 Task: Open a blank sheet, save the file as Maui.epub Insert a picture of 'Maui' with name  ' Maui.png ' Apply border to the image, change style to Dashed line, color Light Green and width '2 pt'
Action: Mouse moved to (236, 319)
Screenshot: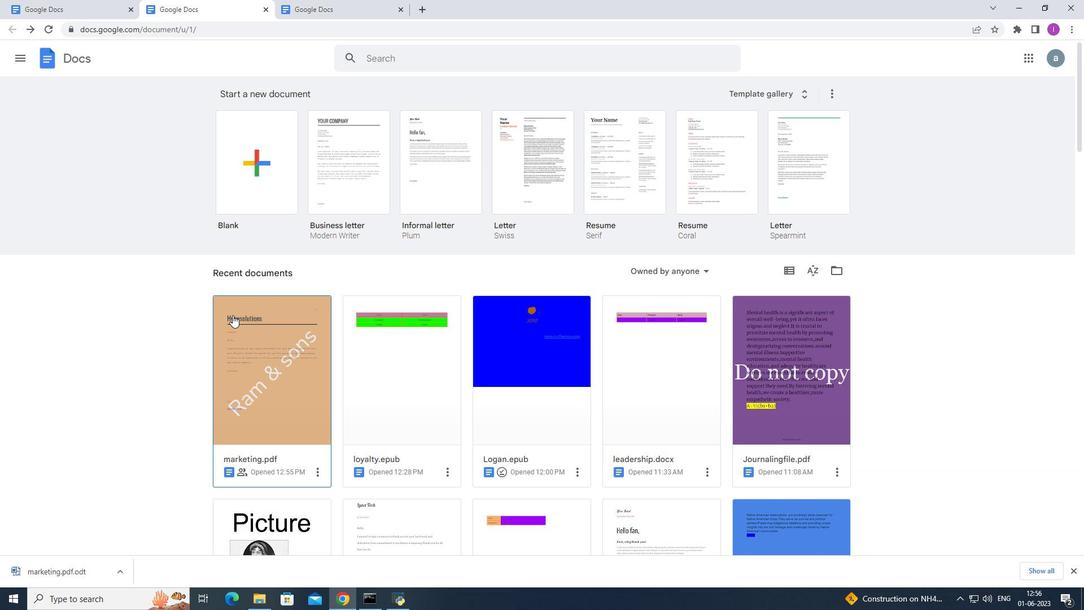
Action: Mouse pressed left at (236, 319)
Screenshot: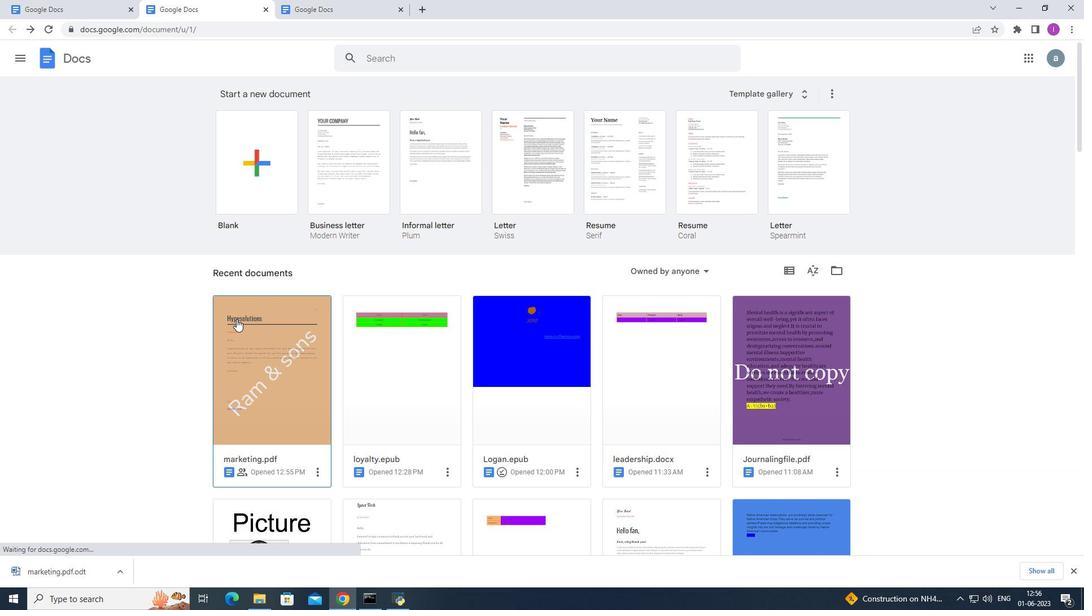
Action: Mouse moved to (7, 30)
Screenshot: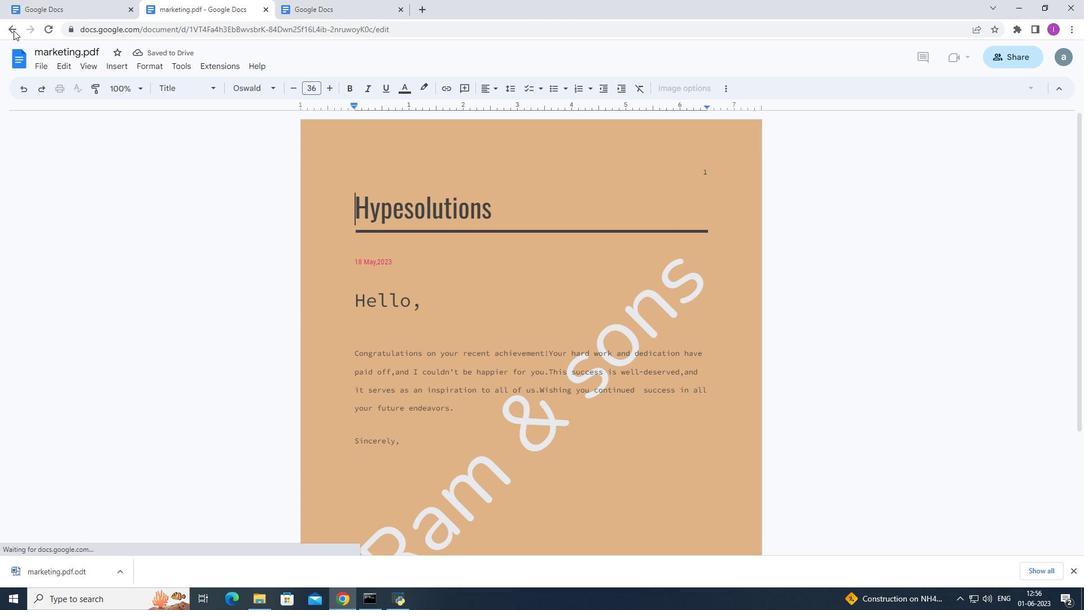 
Action: Mouse pressed left at (7, 30)
Screenshot: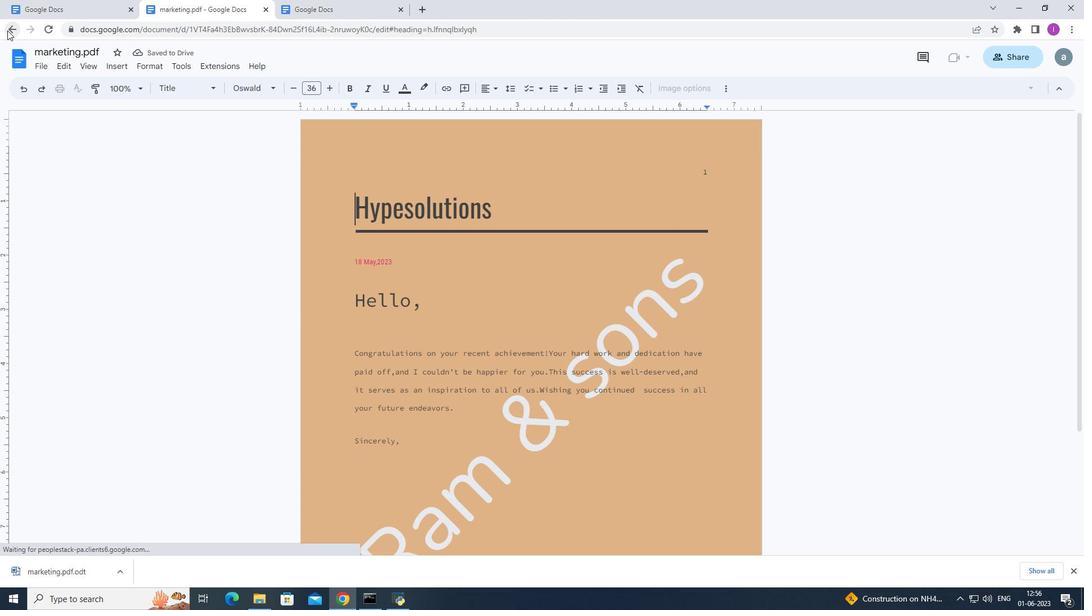 
Action: Mouse moved to (255, 162)
Screenshot: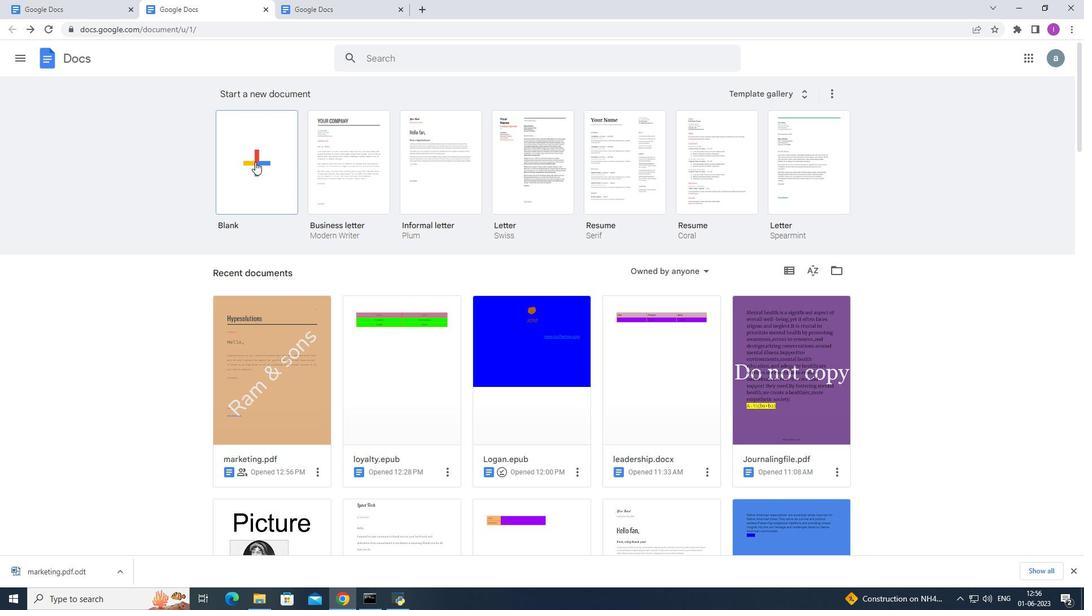 
Action: Mouse pressed left at (255, 162)
Screenshot: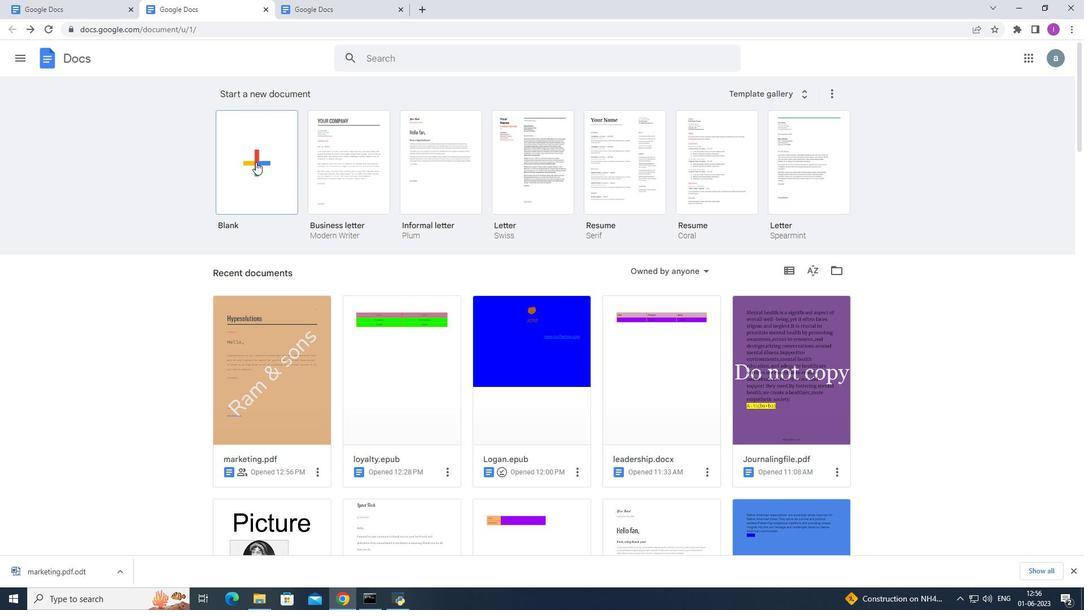 
Action: Mouse moved to (124, 53)
Screenshot: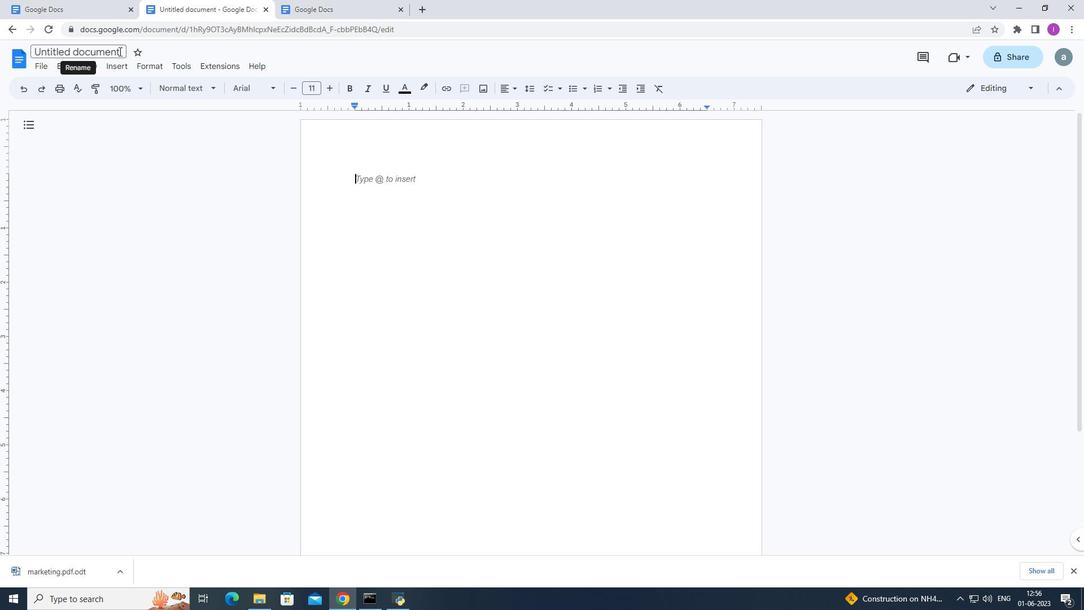 
Action: Mouse pressed left at (124, 53)
Screenshot: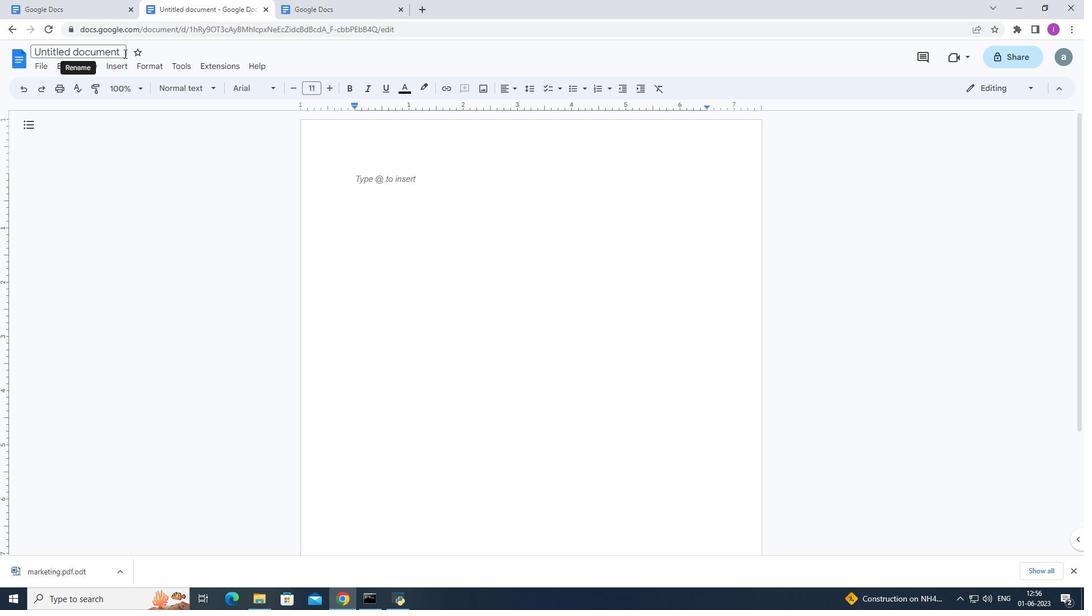
Action: Mouse moved to (293, 57)
Screenshot: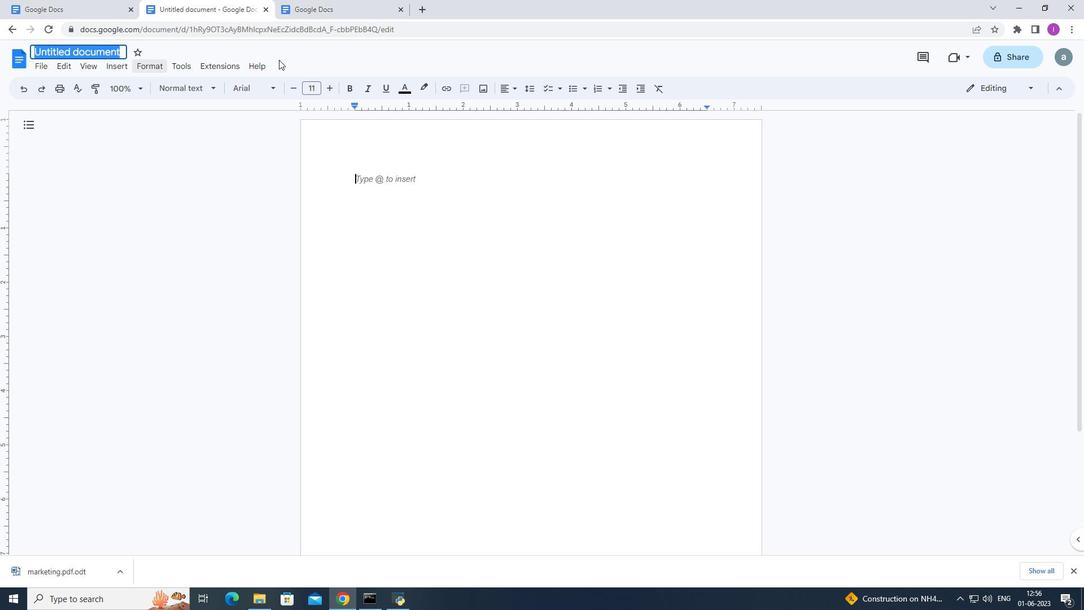 
Action: Key pressed <Key.shift>Maui.epub
Screenshot: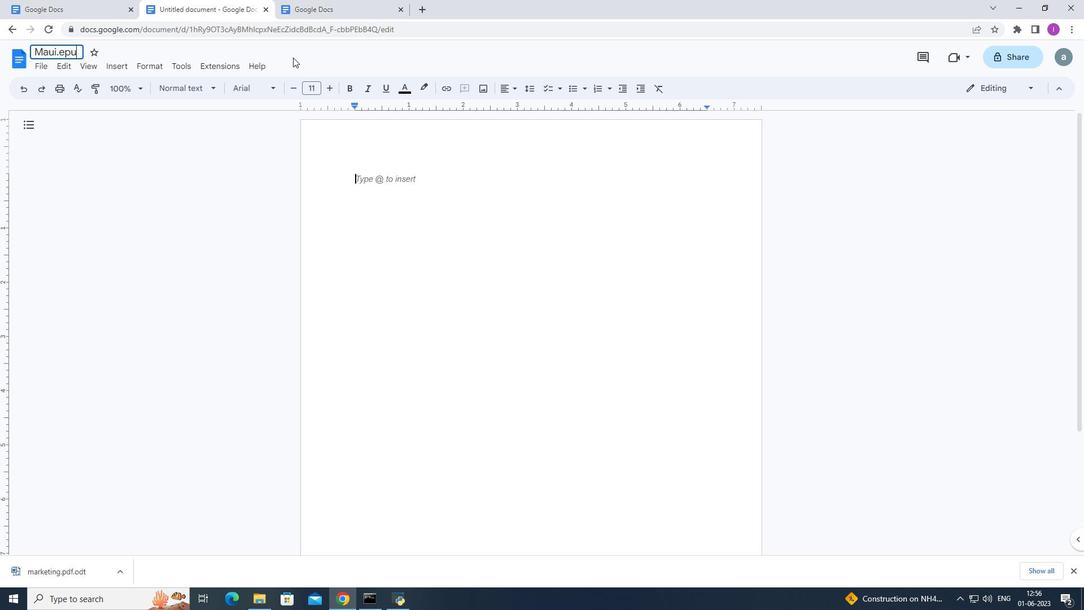 
Action: Mouse moved to (422, 6)
Screenshot: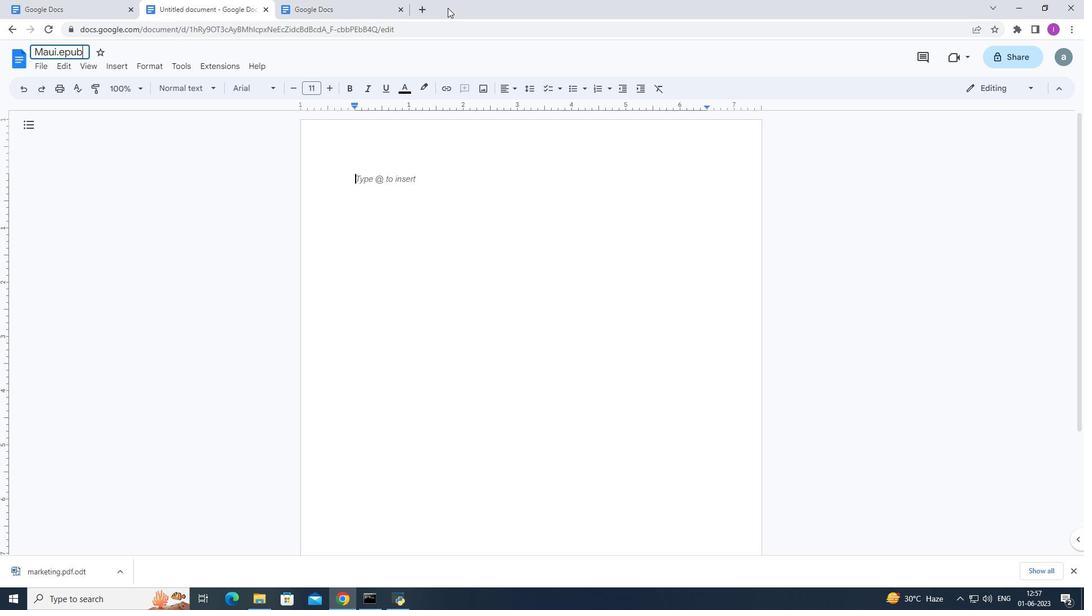 
Action: Mouse pressed left at (422, 6)
Screenshot: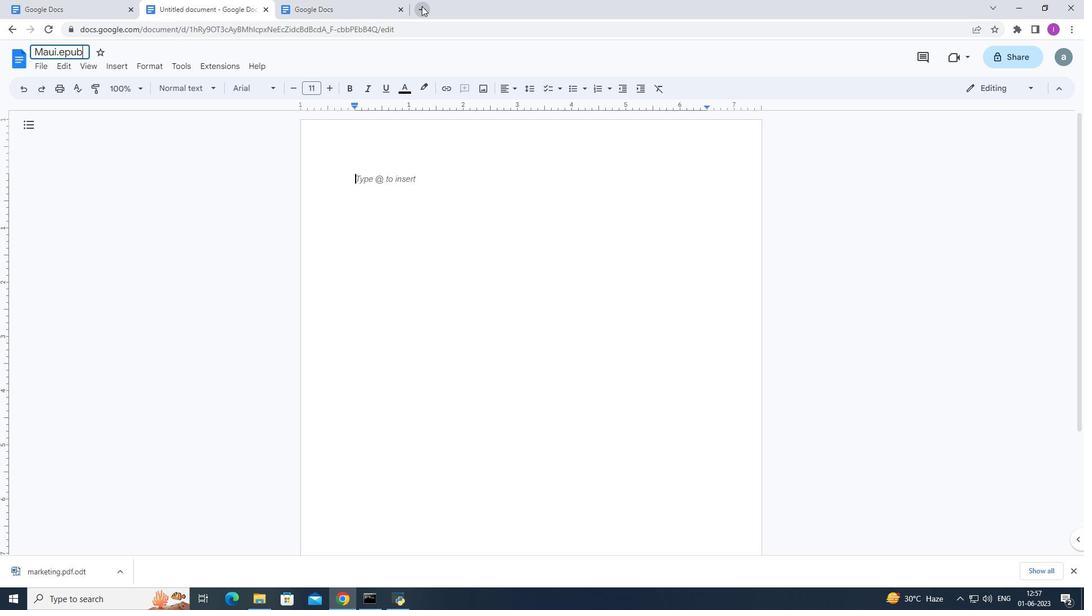 
Action: Mouse moved to (439, 241)
Screenshot: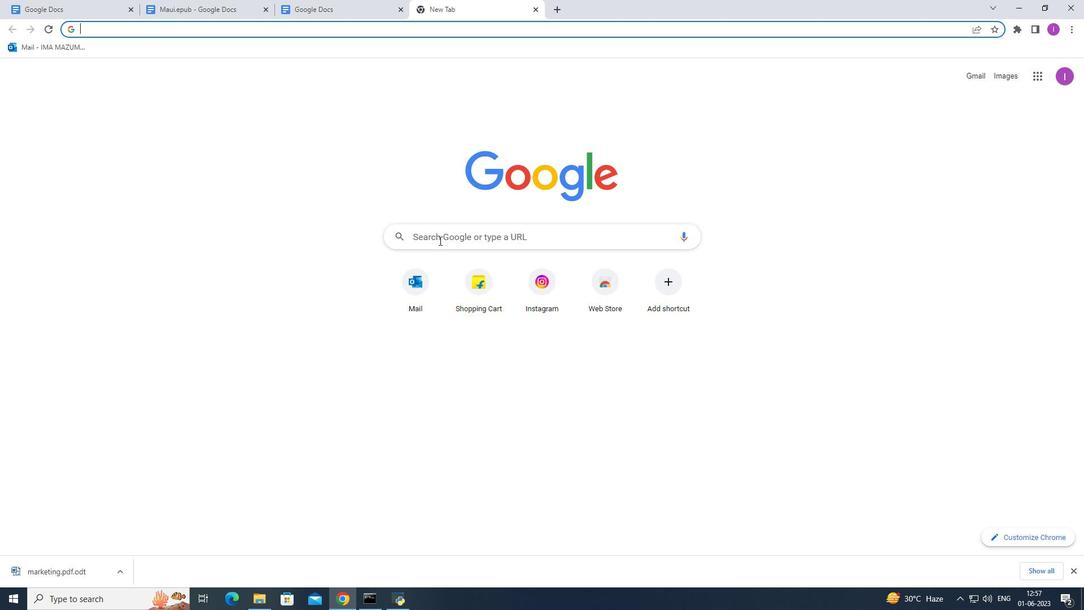 
Action: Mouse pressed left at (439, 241)
Screenshot: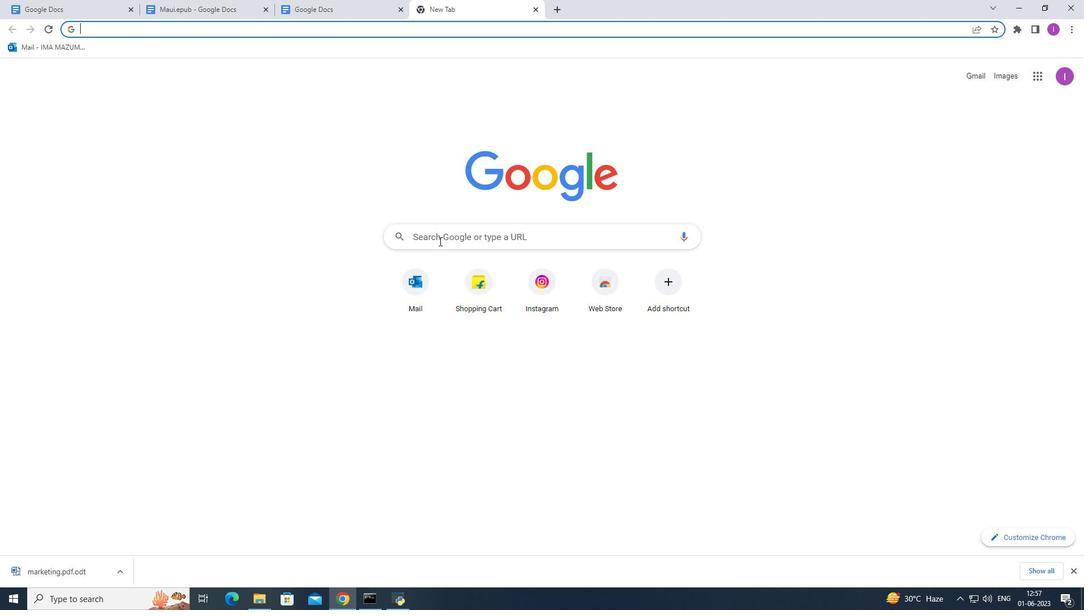
Action: Mouse moved to (714, 161)
Screenshot: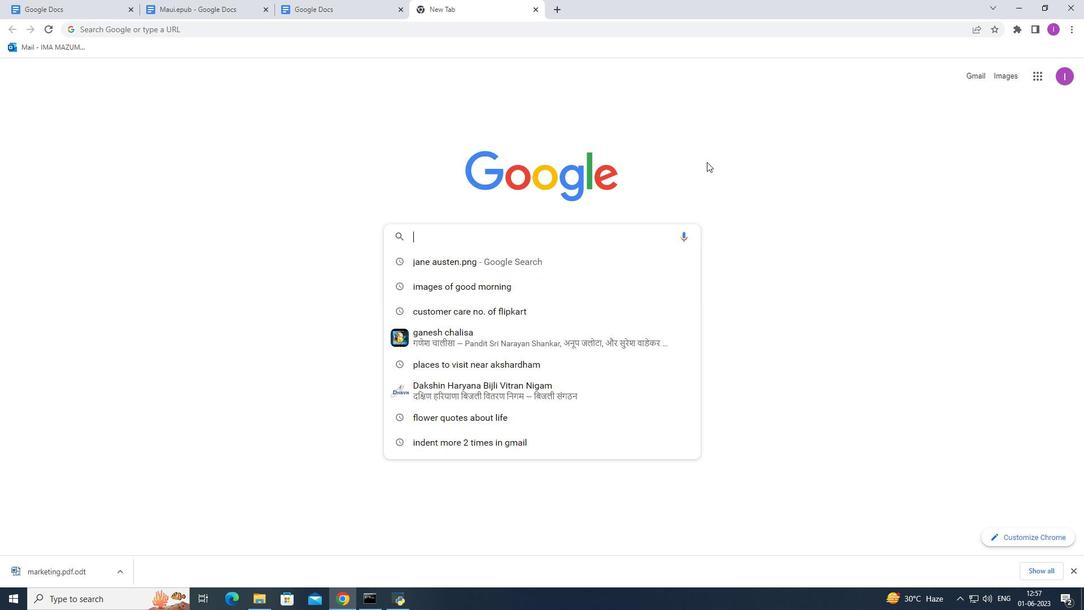 
Action: Key pressed <Key.shift><Key.shift><Key.shift>Ma
Screenshot: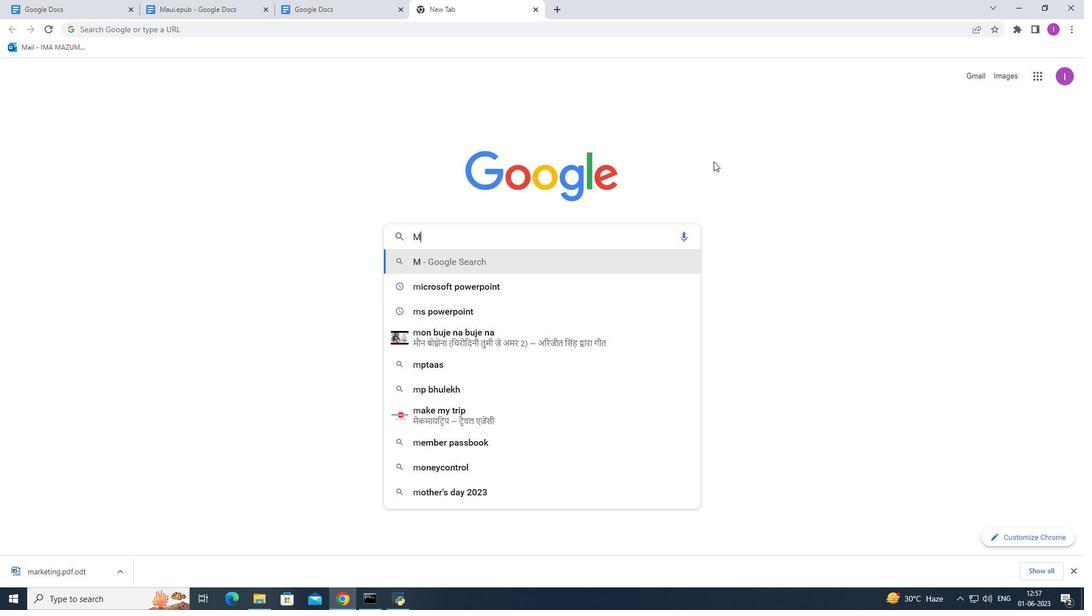 
Action: Mouse moved to (722, 158)
Screenshot: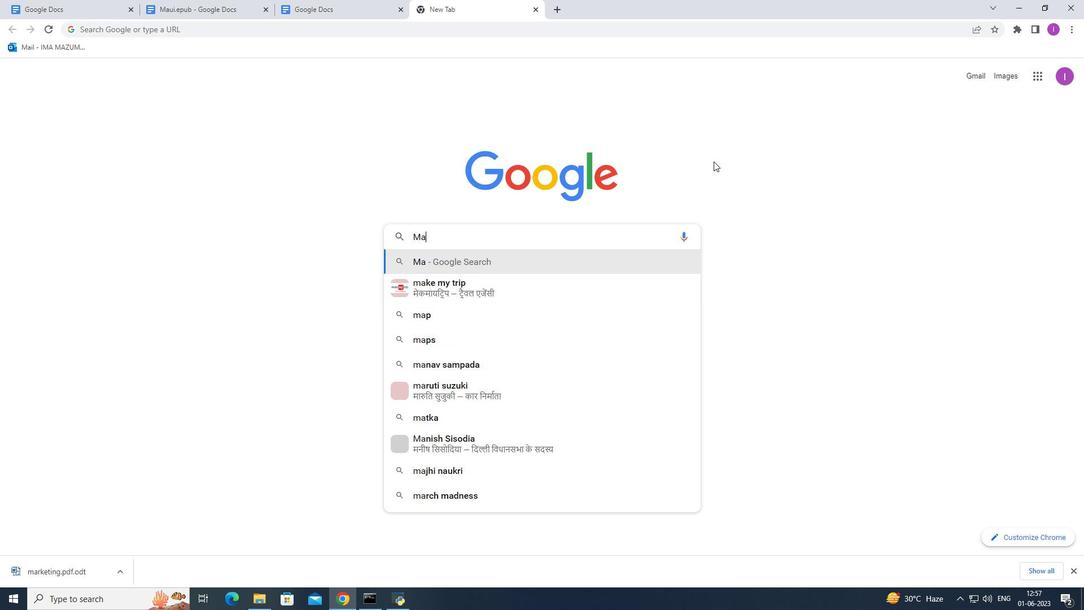 
Action: Key pressed ui.png<Key.enter>
Screenshot: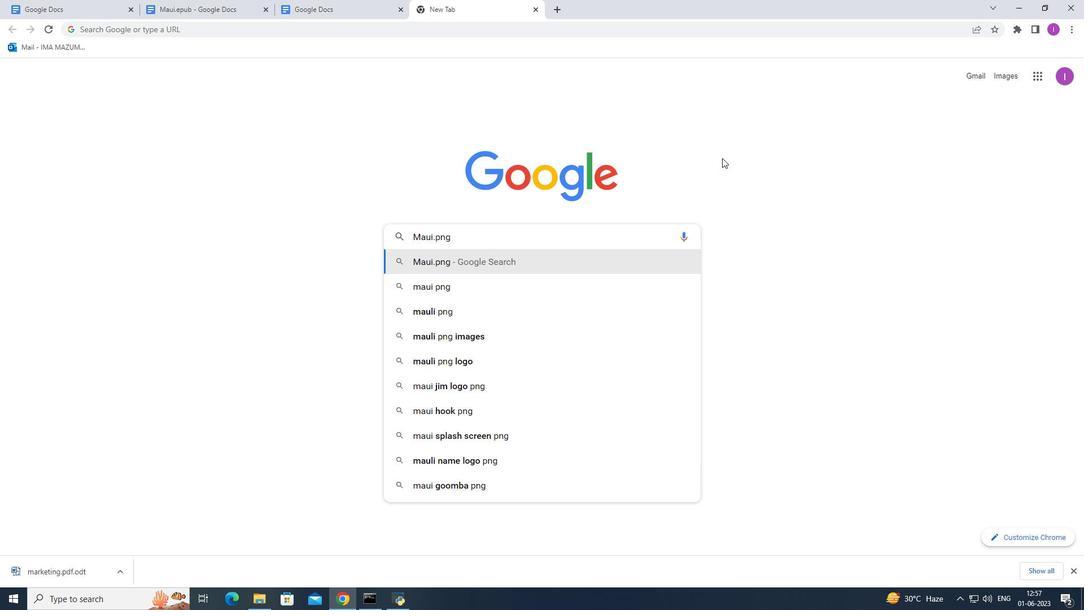 
Action: Mouse moved to (187, 102)
Screenshot: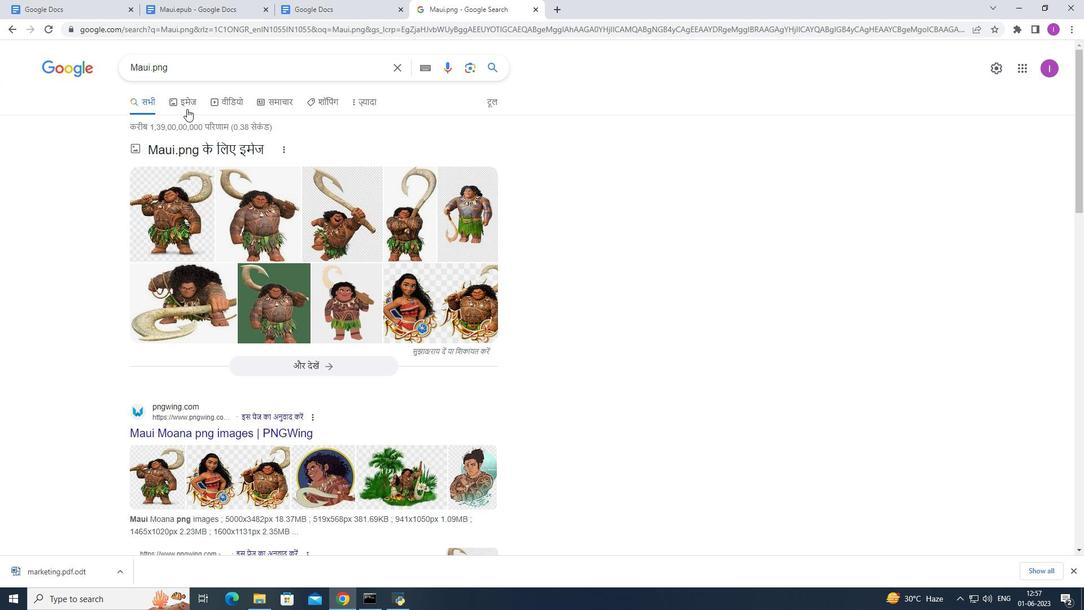 
Action: Mouse pressed left at (187, 102)
Screenshot: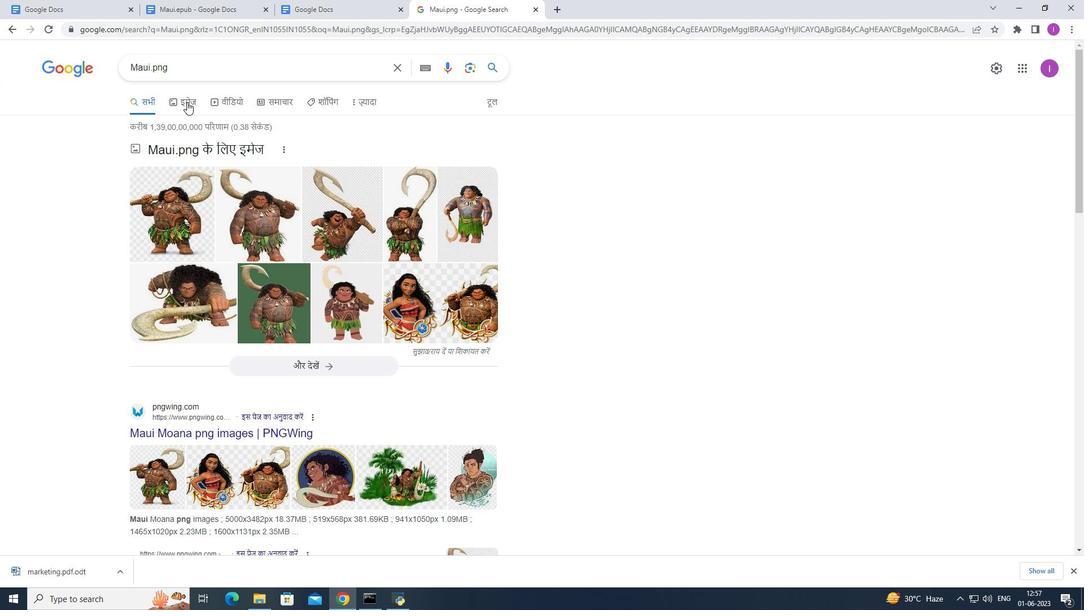 
Action: Mouse moved to (64, 159)
Screenshot: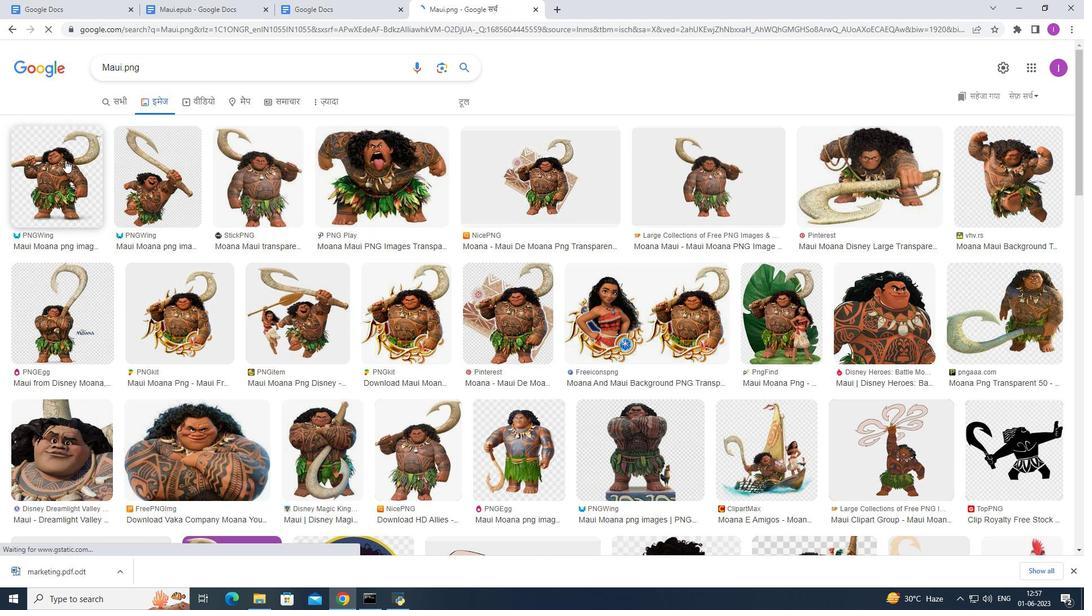 
Action: Mouse pressed left at (64, 159)
Screenshot: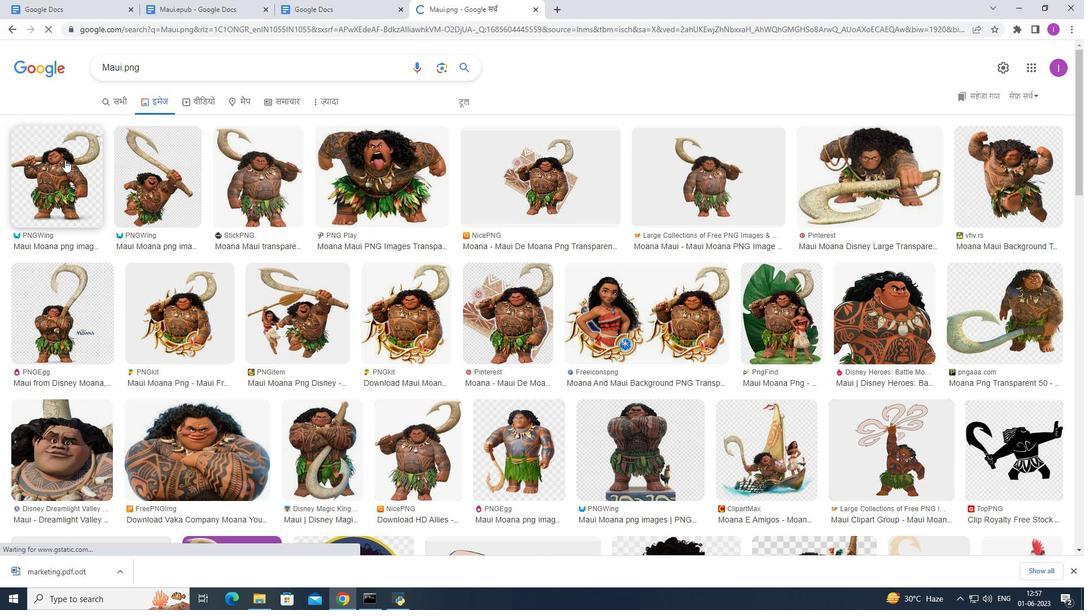 
Action: Mouse moved to (901, 180)
Screenshot: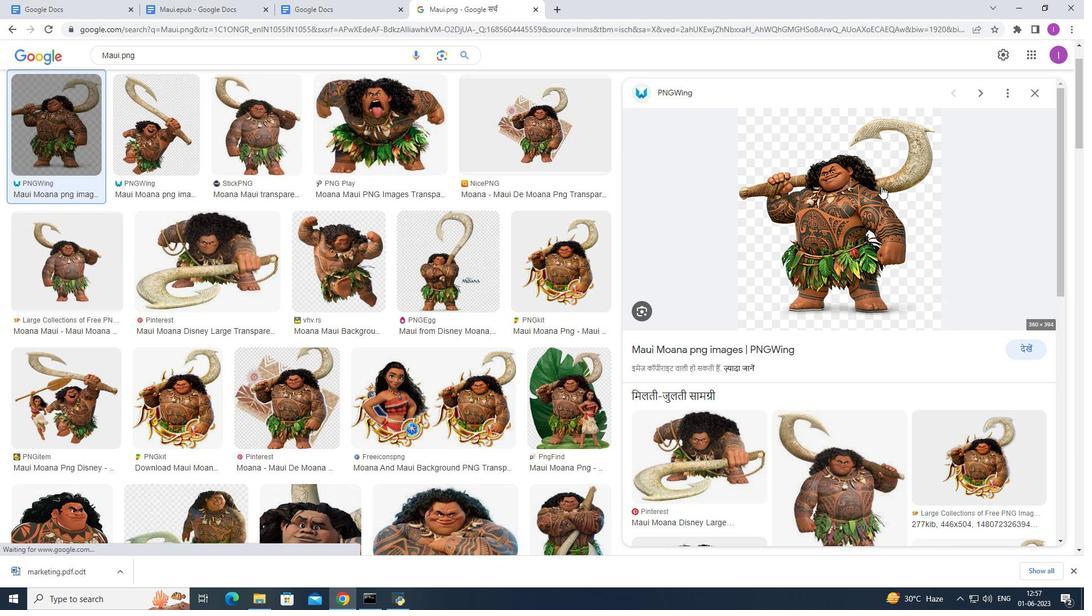 
Action: Mouse pressed right at (901, 180)
Screenshot: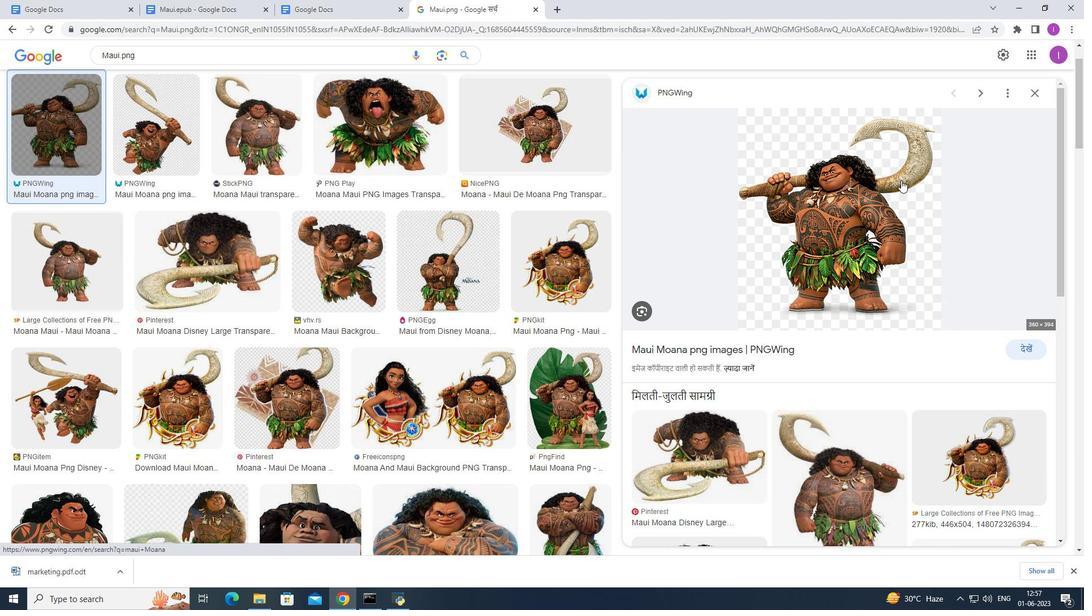 
Action: Mouse moved to (936, 300)
Screenshot: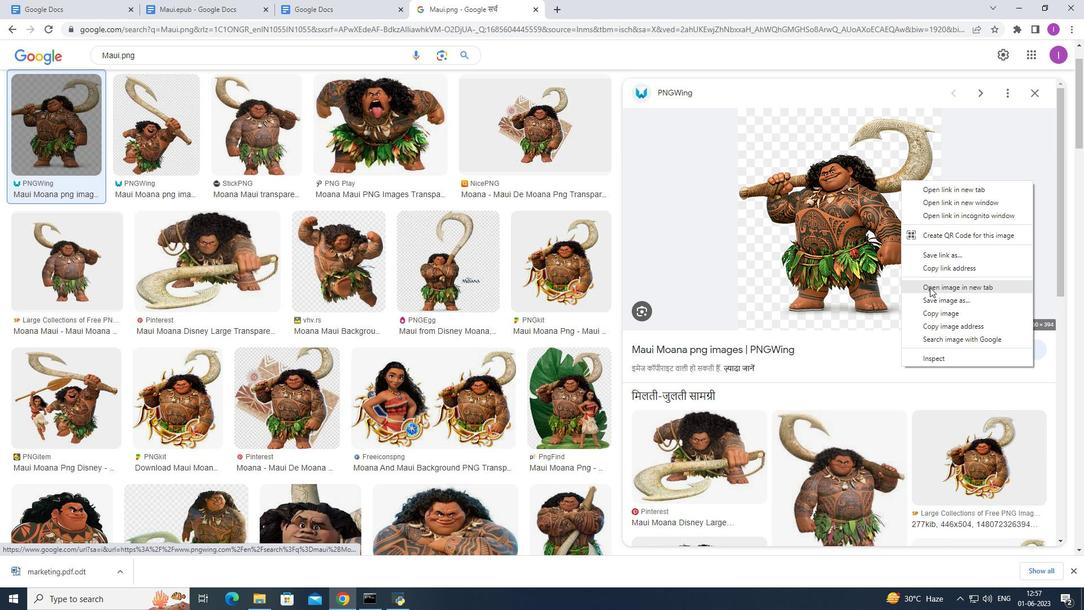 
Action: Mouse pressed left at (936, 300)
Screenshot: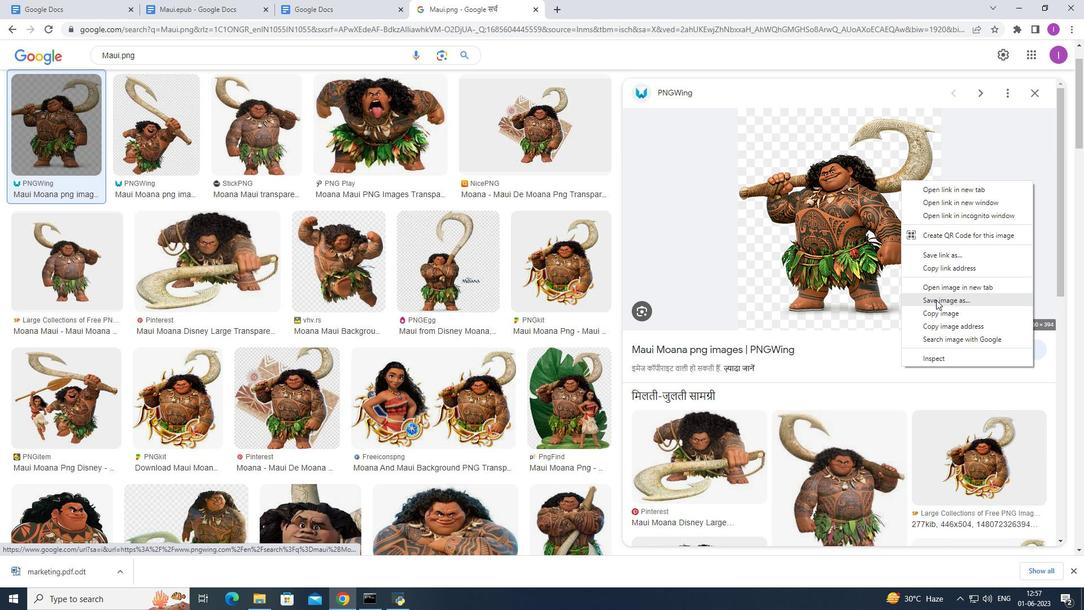 
Action: Mouse moved to (373, 240)
Screenshot: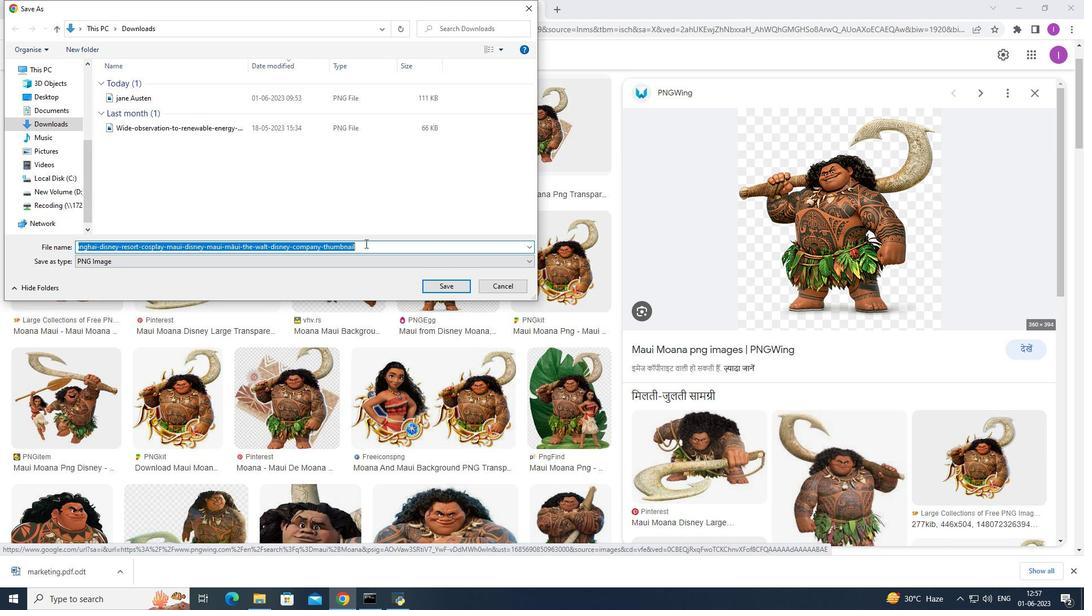 
Action: Key pressed maui.ong<Key.backspace><Key.backspace><Key.backspace>png<Key.backspace><Key.backspace><Key.backspace><Key.backspace>
Screenshot: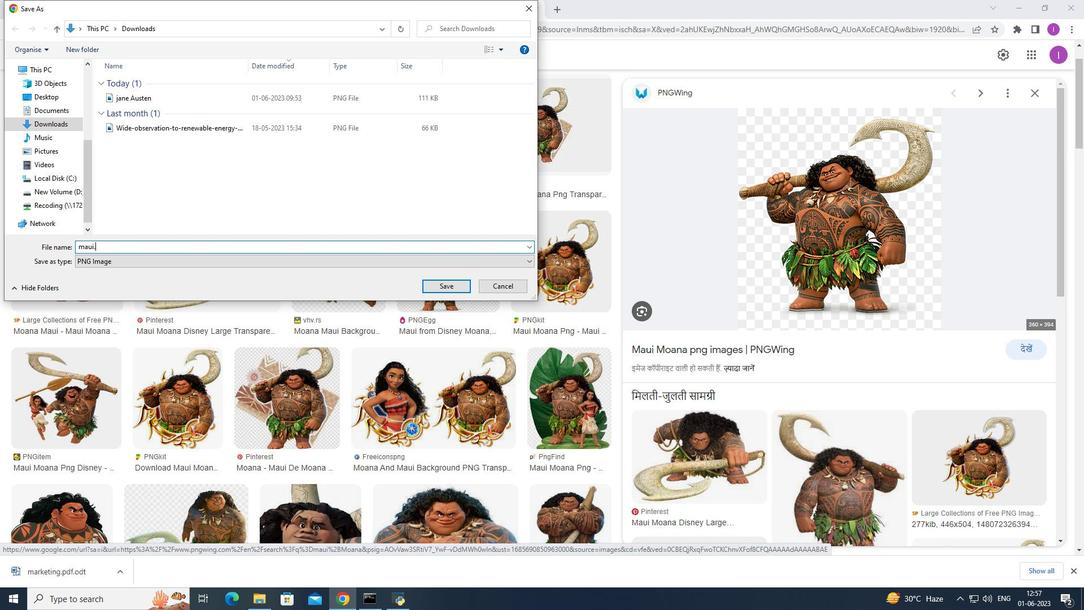 
Action: Mouse moved to (569, 250)
Screenshot: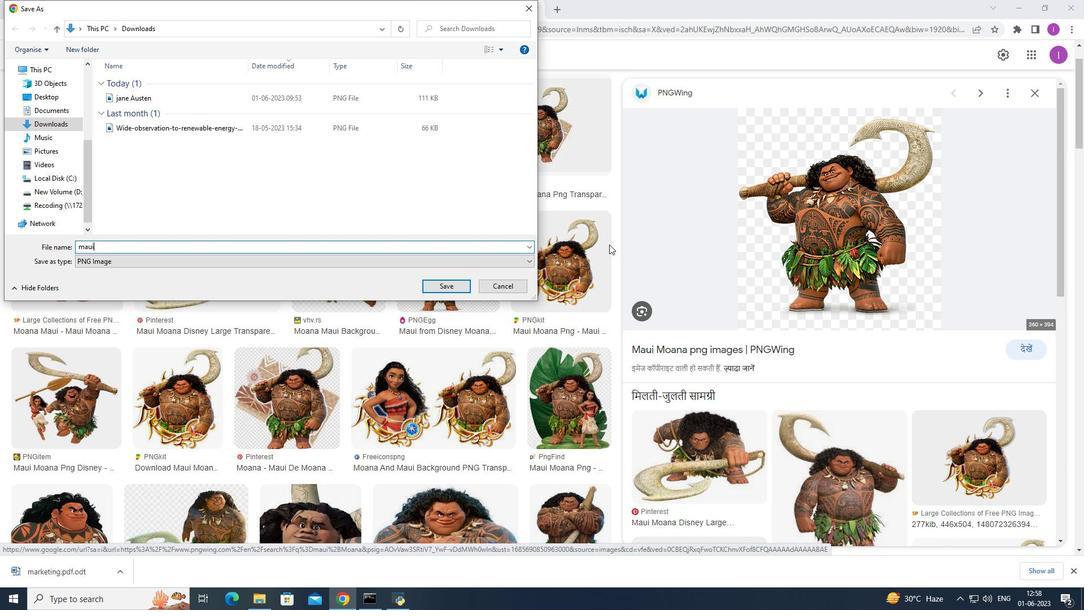 
Action: Key pressed <Key.enter>
Screenshot: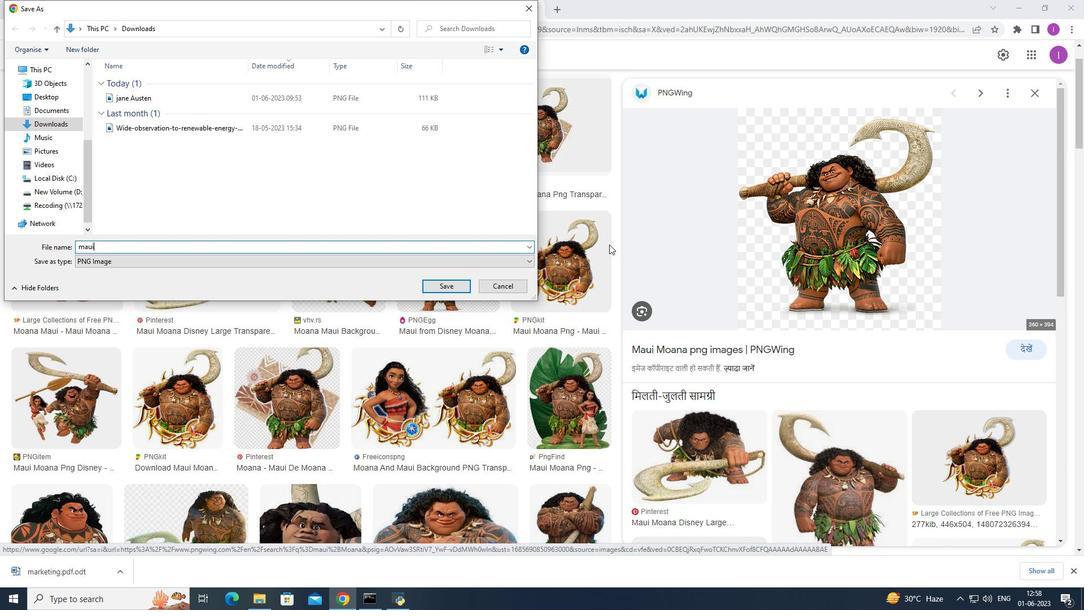 
Action: Mouse moved to (235, 6)
Screenshot: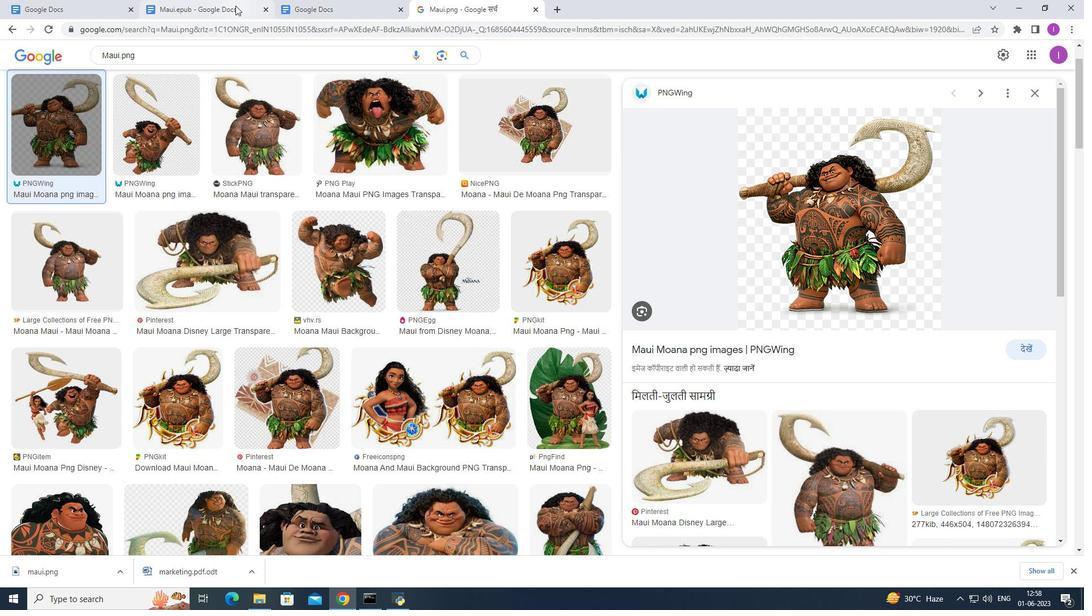
Action: Mouse pressed left at (235, 6)
Screenshot: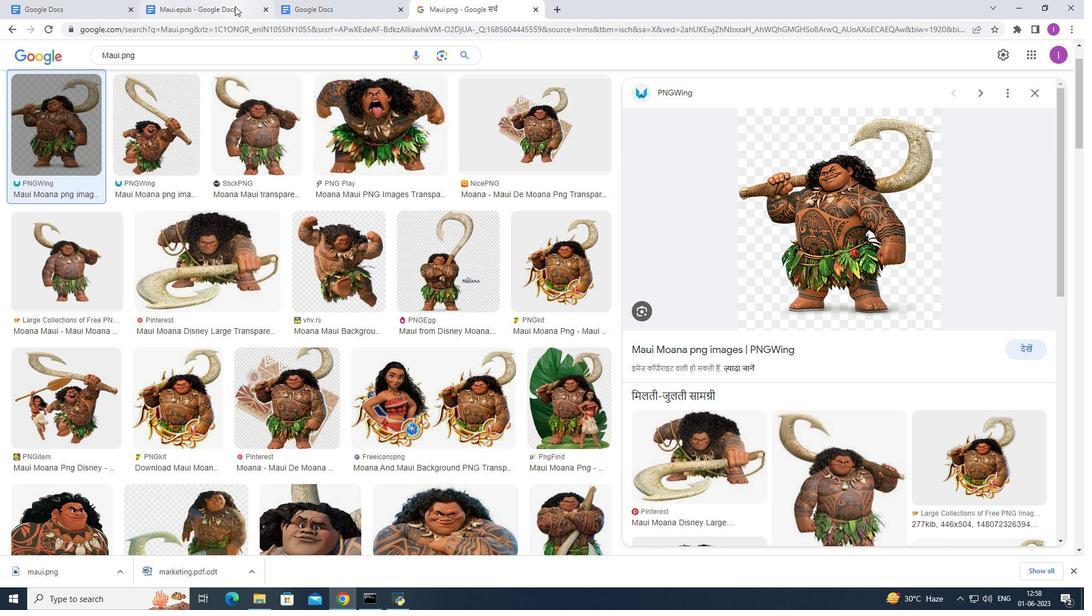 
Action: Mouse moved to (121, 63)
Screenshot: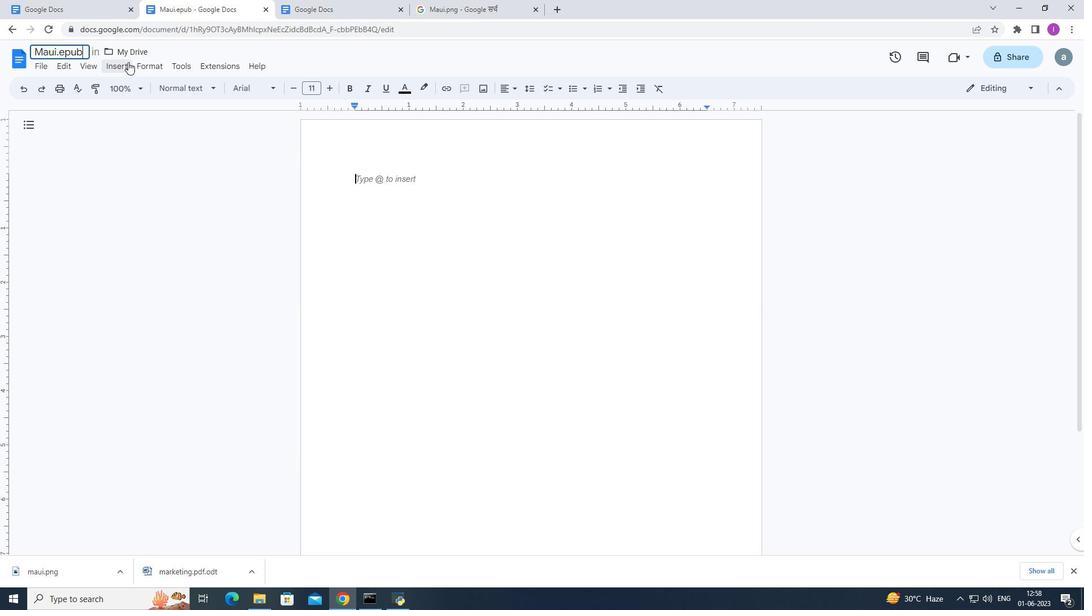 
Action: Mouse pressed left at (121, 63)
Screenshot: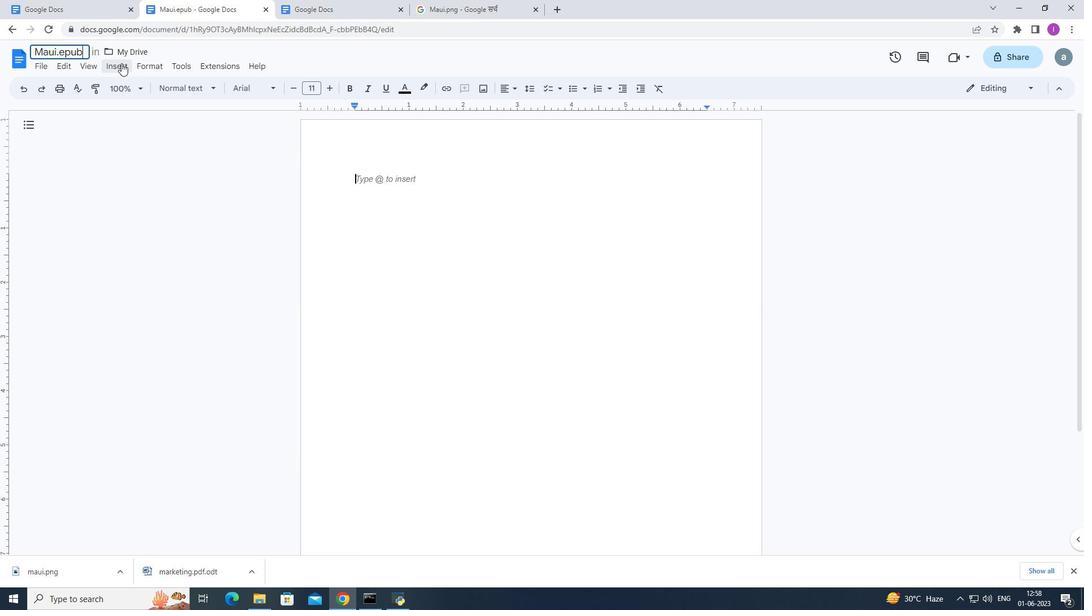
Action: Mouse moved to (162, 85)
Screenshot: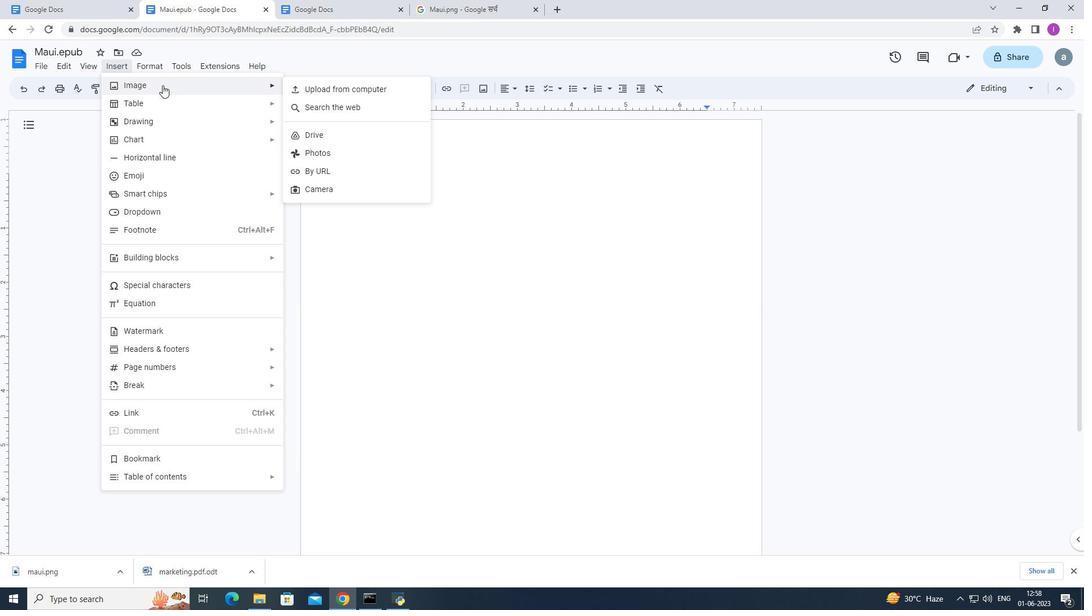 
Action: Mouse pressed left at (162, 85)
Screenshot: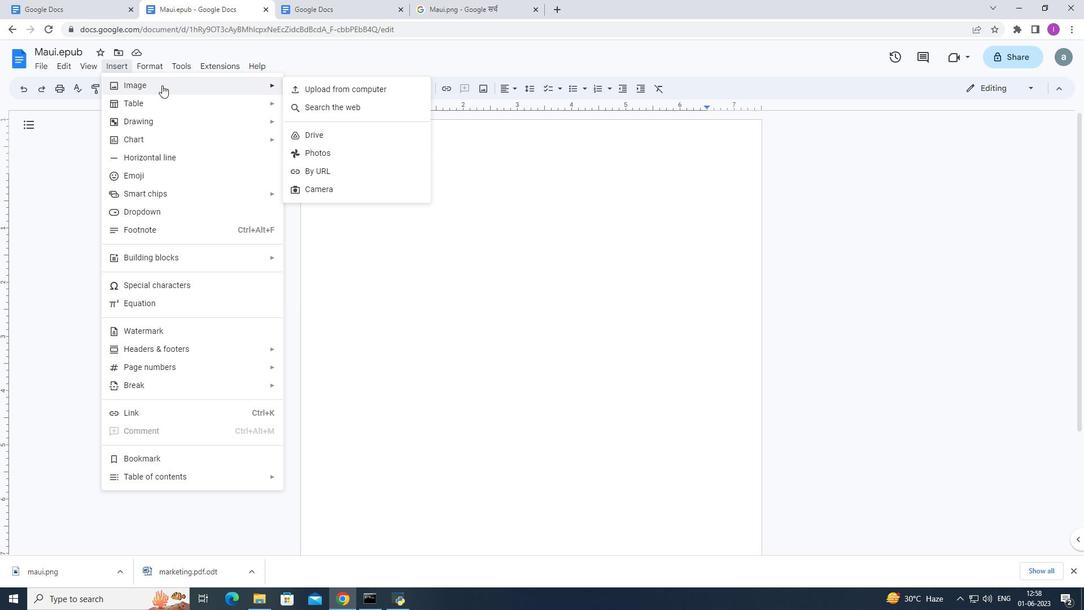 
Action: Mouse moved to (369, 86)
Screenshot: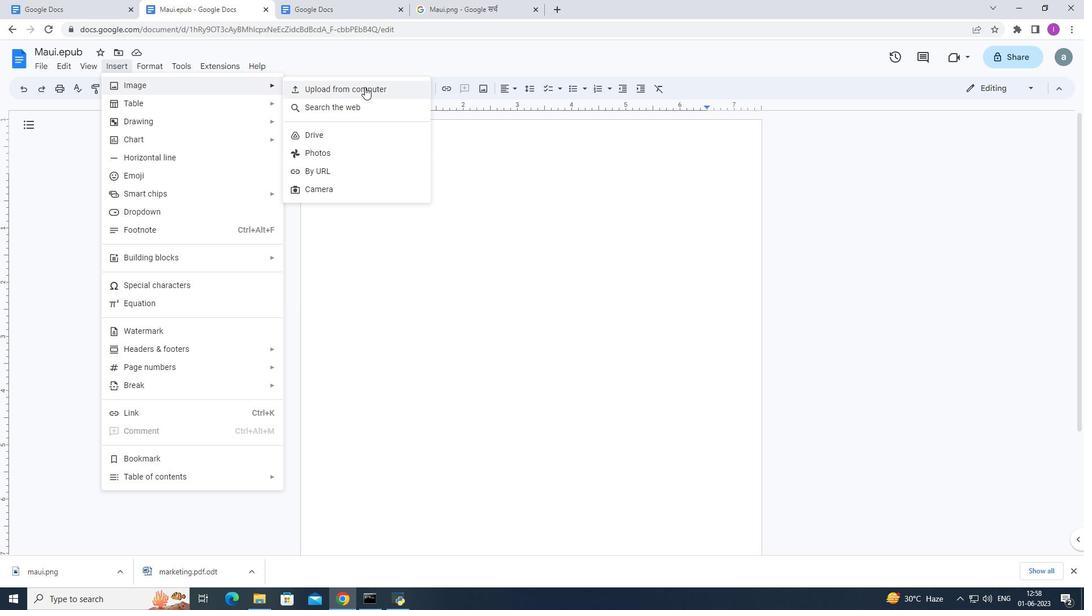 
Action: Mouse pressed left at (369, 86)
Screenshot: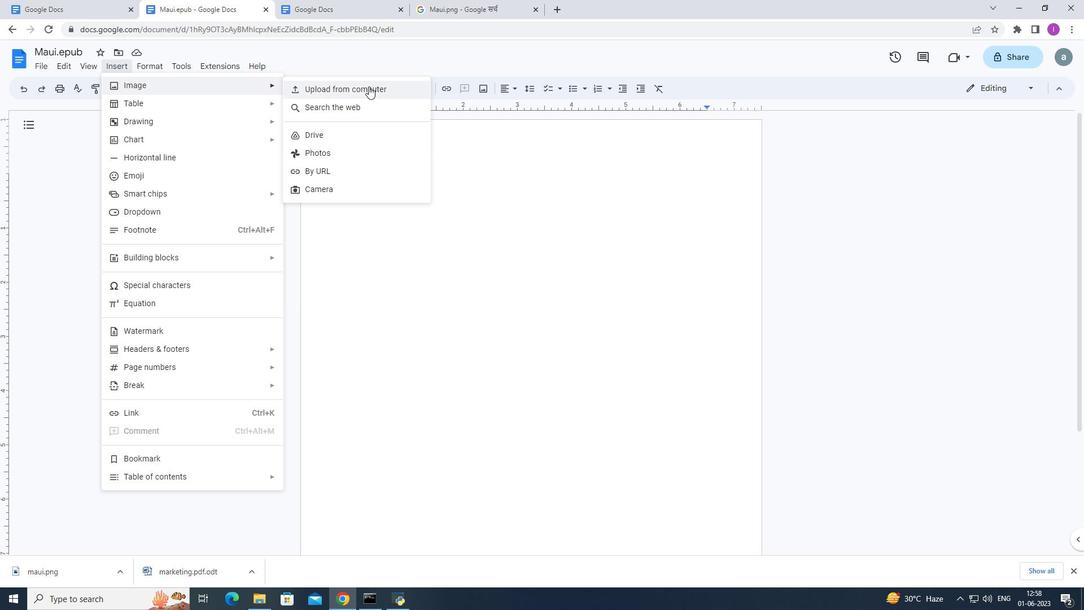 
Action: Mouse moved to (136, 96)
Screenshot: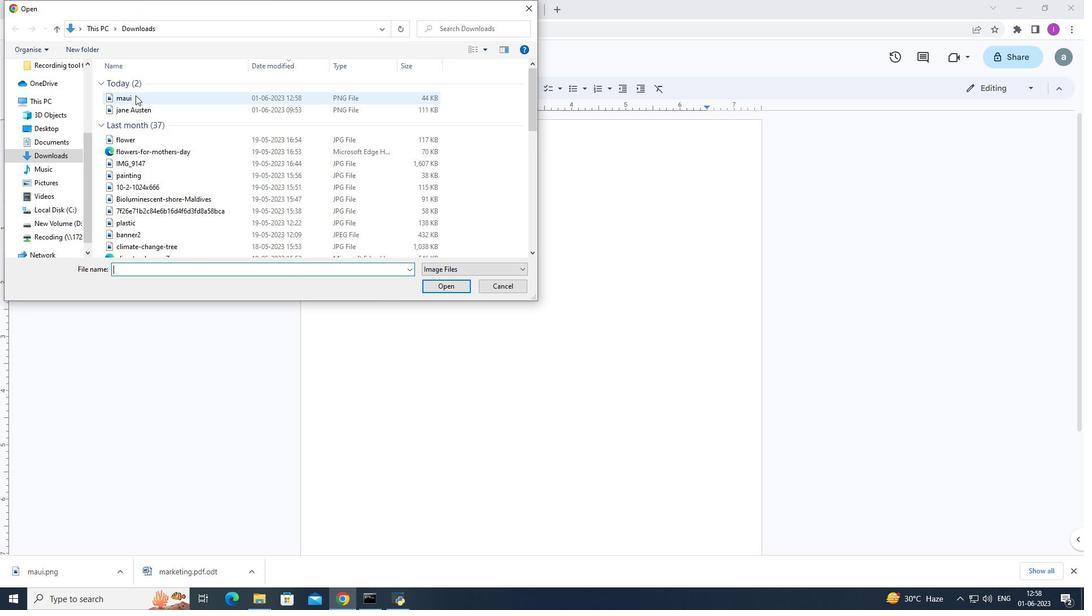 
Action: Mouse pressed left at (136, 96)
Screenshot: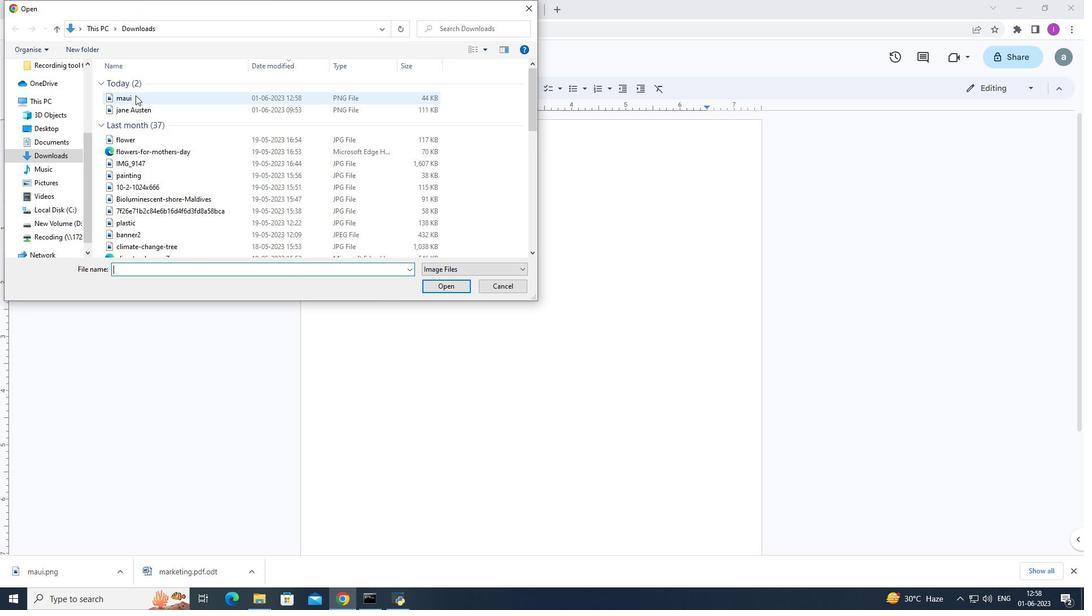 
Action: Mouse moved to (445, 287)
Screenshot: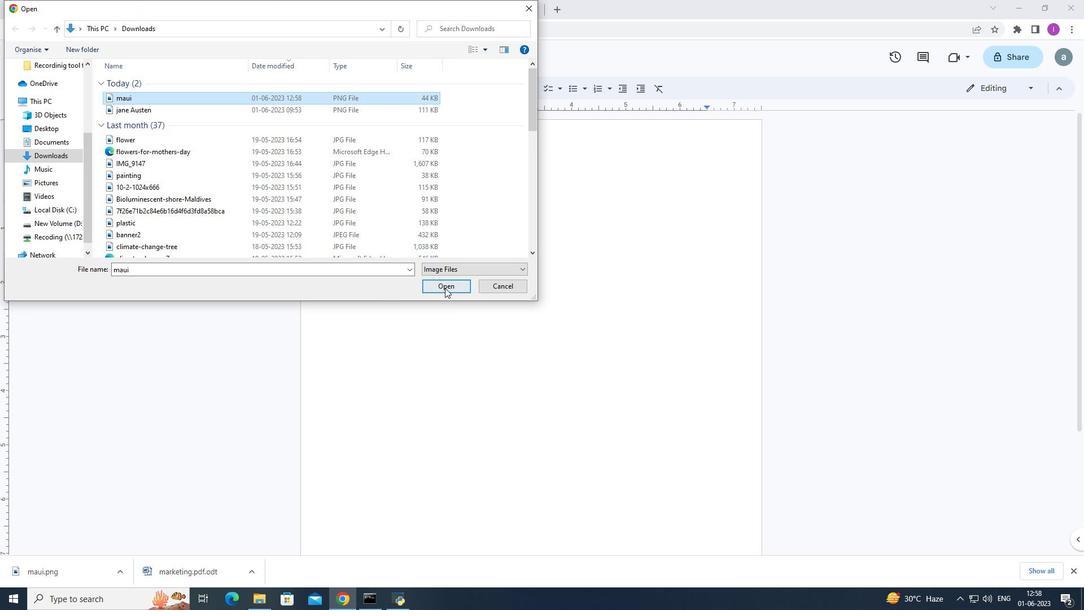 
Action: Mouse pressed left at (445, 287)
Screenshot: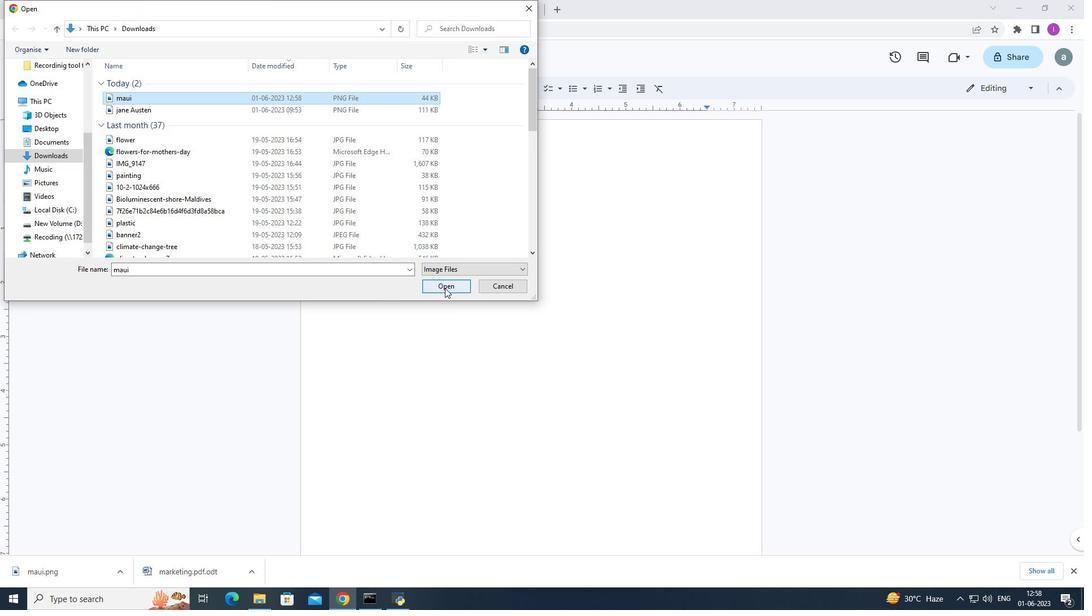 
Action: Mouse moved to (418, 286)
Screenshot: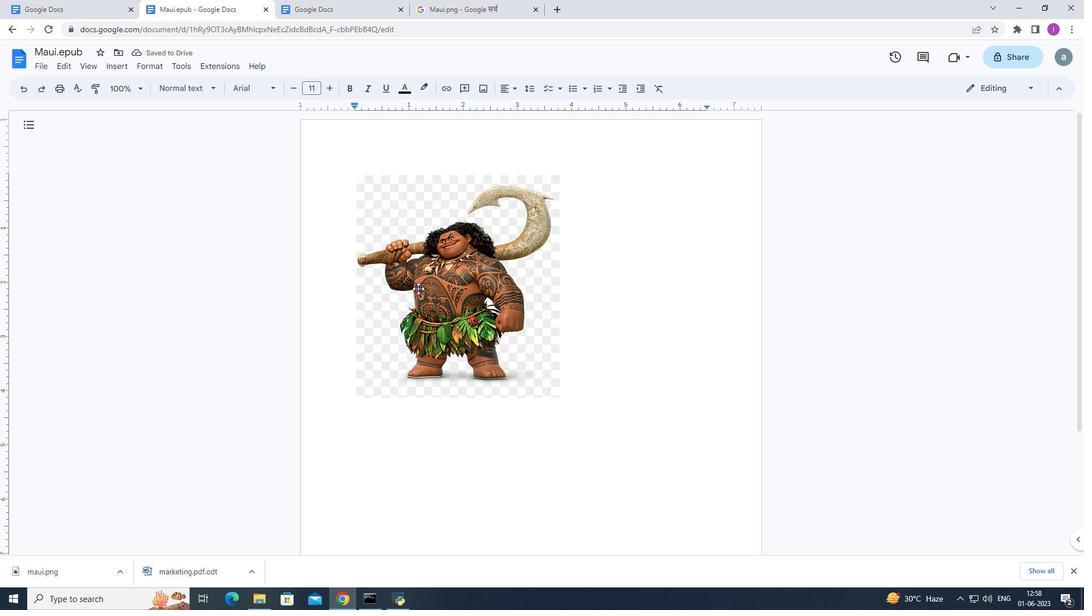 
Action: Mouse pressed left at (418, 286)
Screenshot: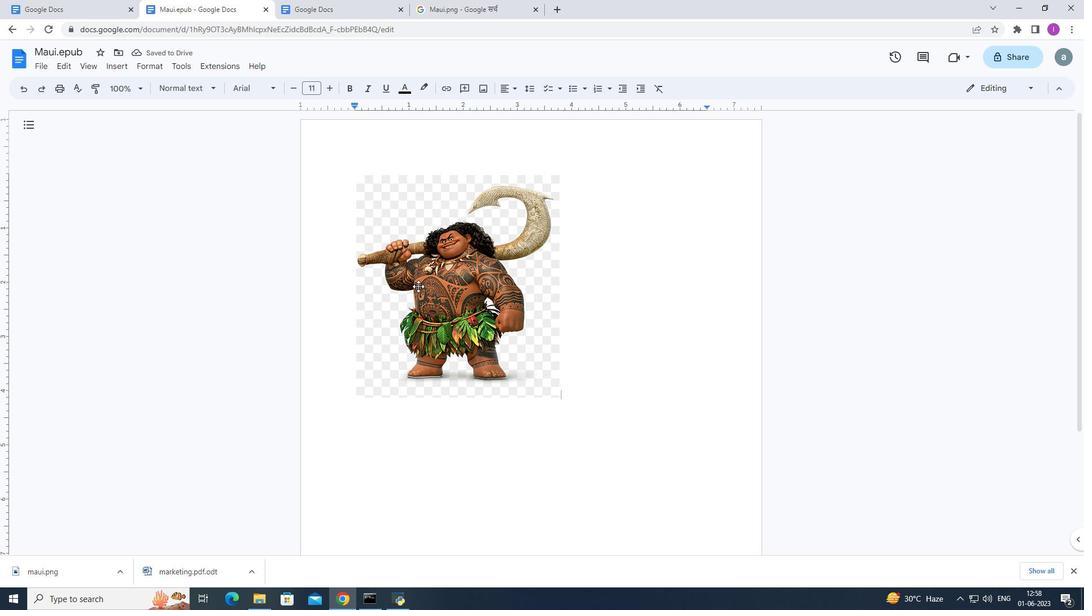 
Action: Mouse moved to (385, 85)
Screenshot: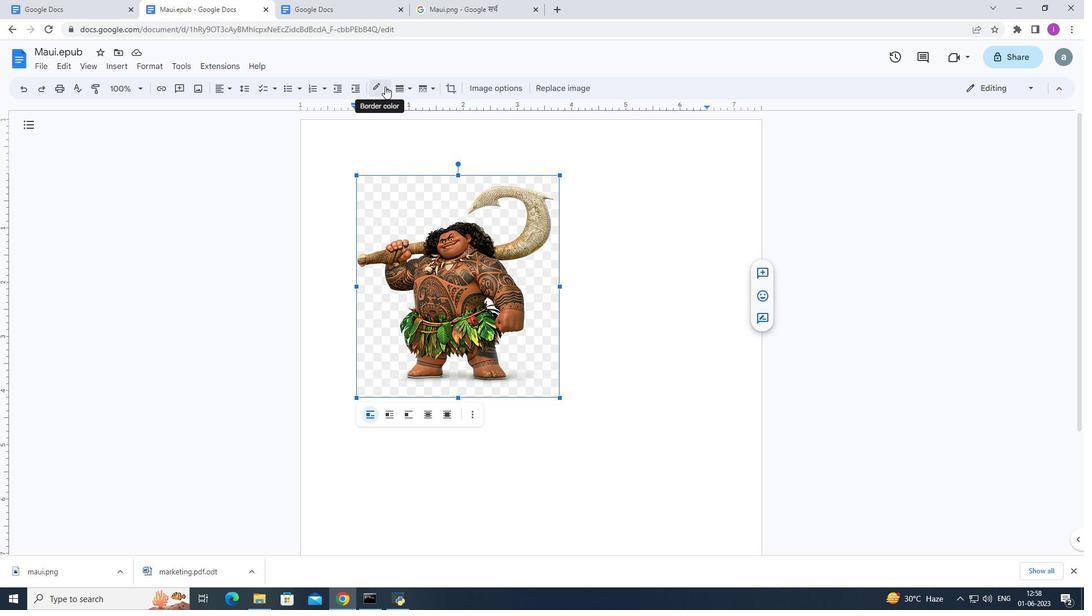 
Action: Mouse pressed left at (385, 85)
Screenshot: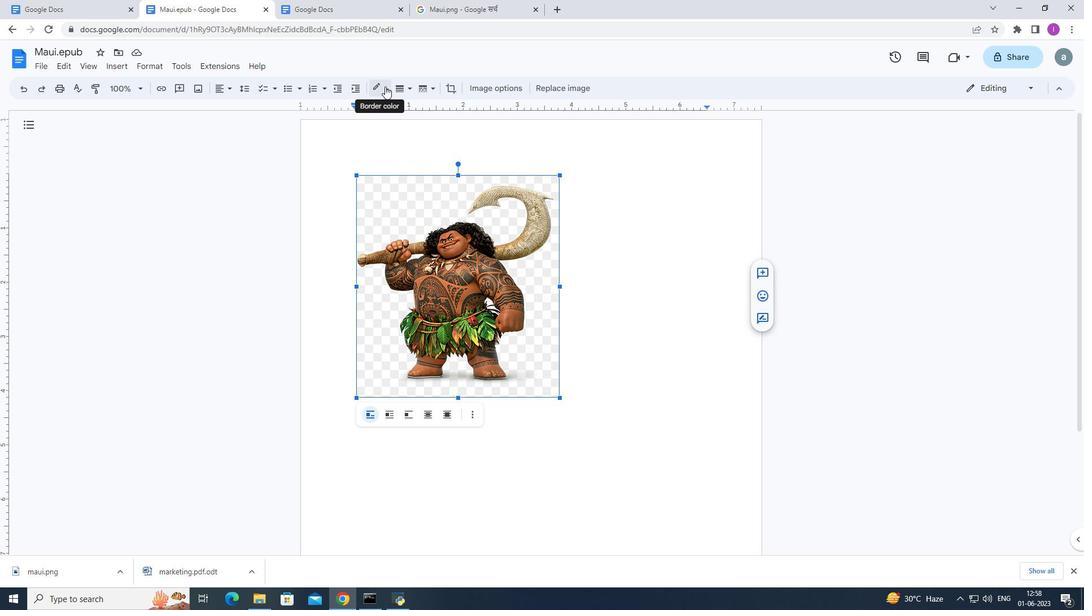 
Action: Mouse moved to (383, 124)
Screenshot: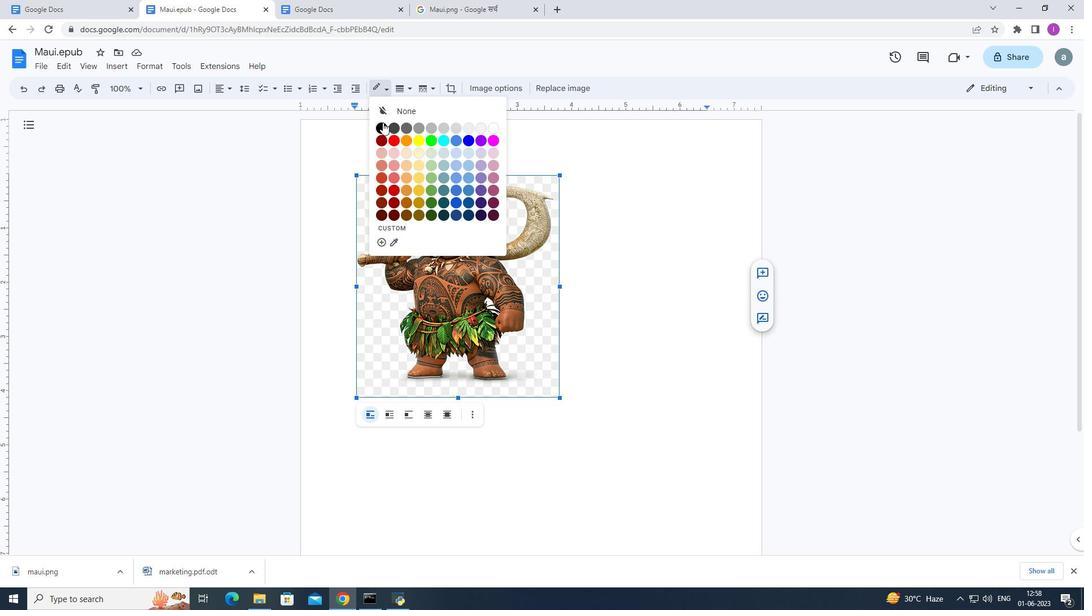 
Action: Mouse pressed left at (383, 124)
Screenshot: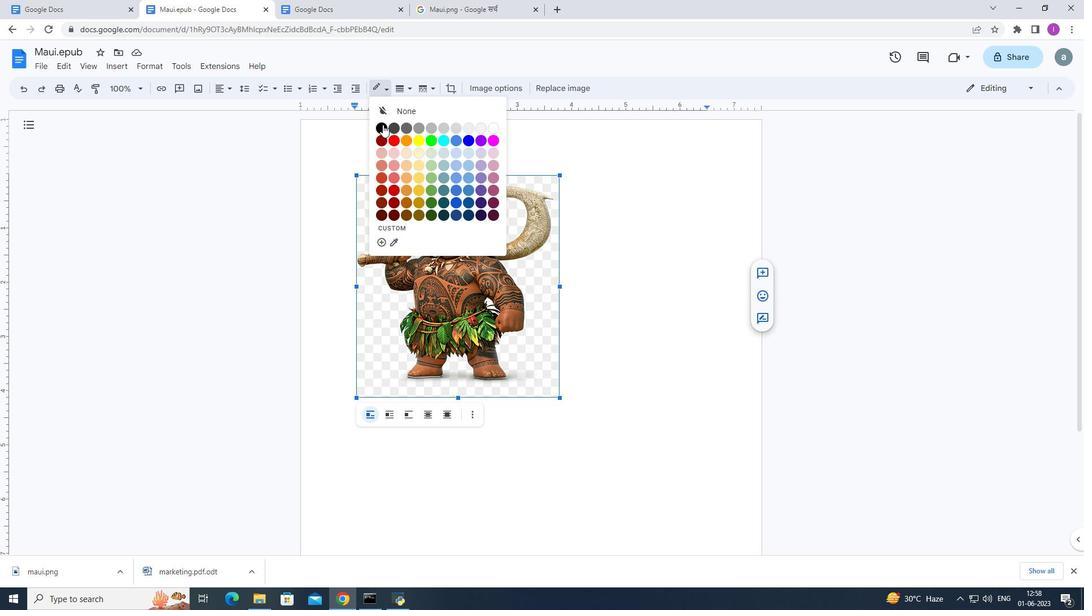 
Action: Mouse moved to (435, 88)
Screenshot: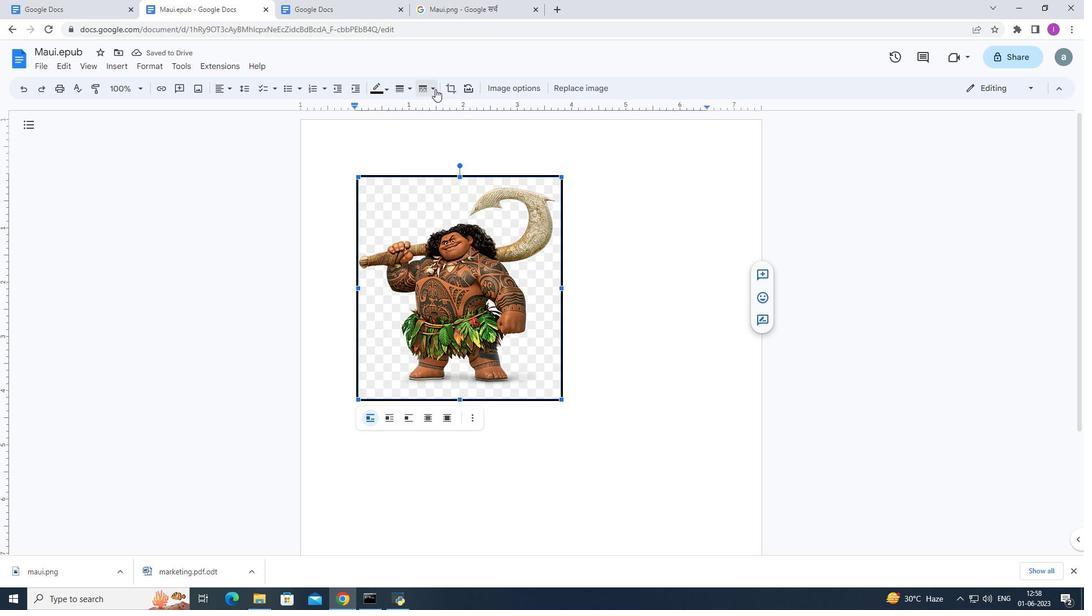 
Action: Mouse pressed left at (435, 88)
Screenshot: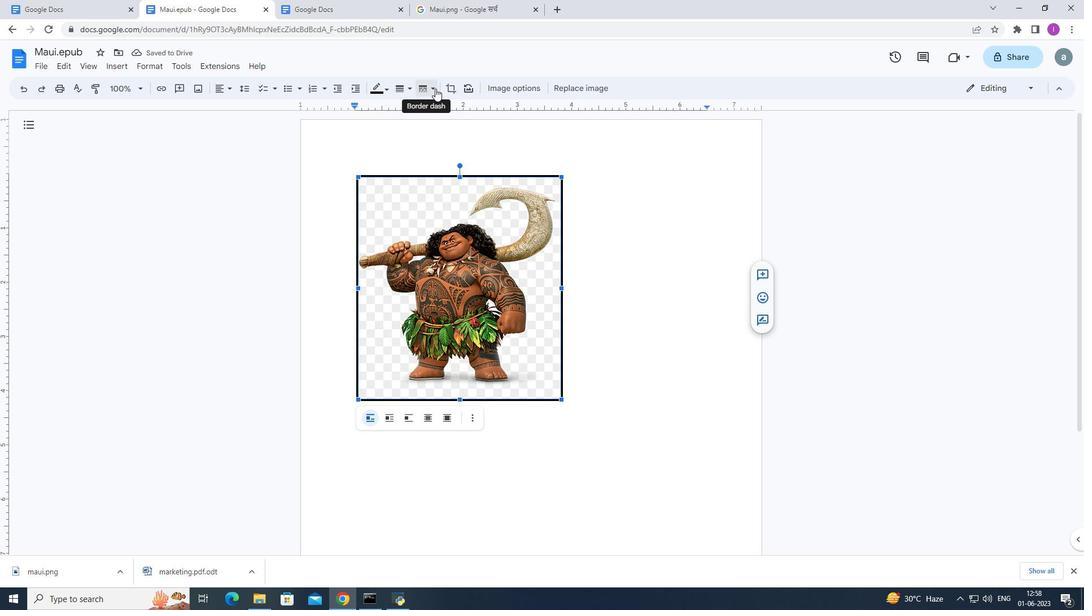 
Action: Mouse moved to (443, 124)
Screenshot: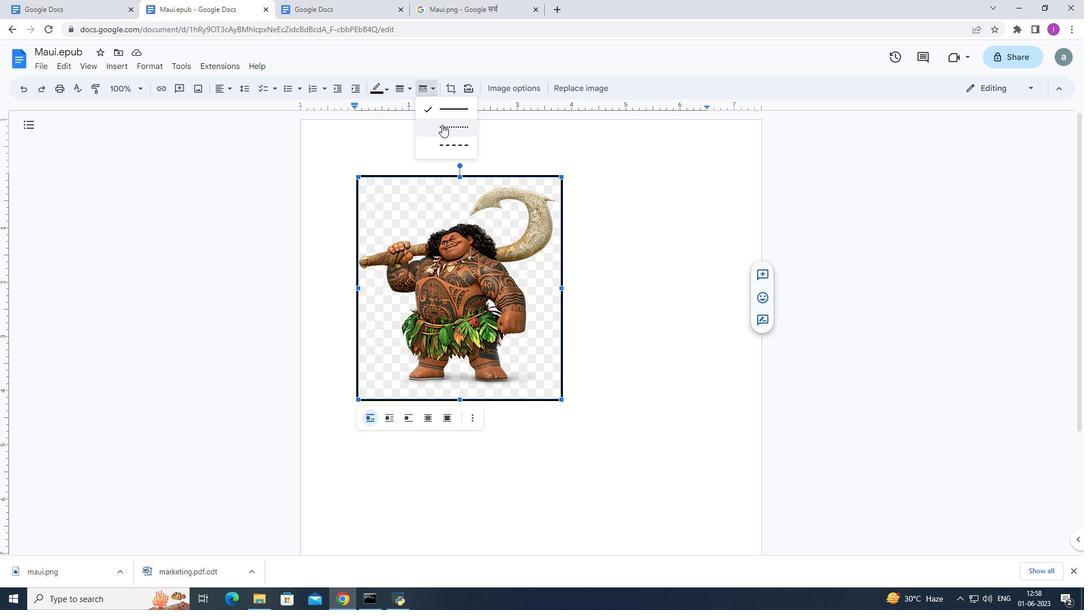 
Action: Mouse pressed left at (443, 124)
Screenshot: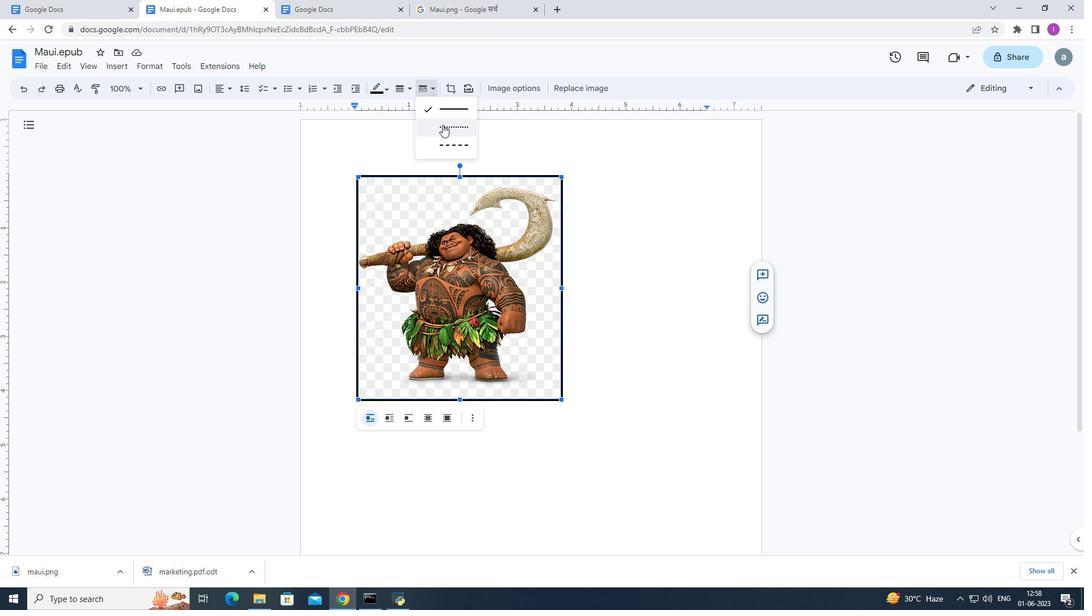 
Action: Mouse moved to (432, 88)
Screenshot: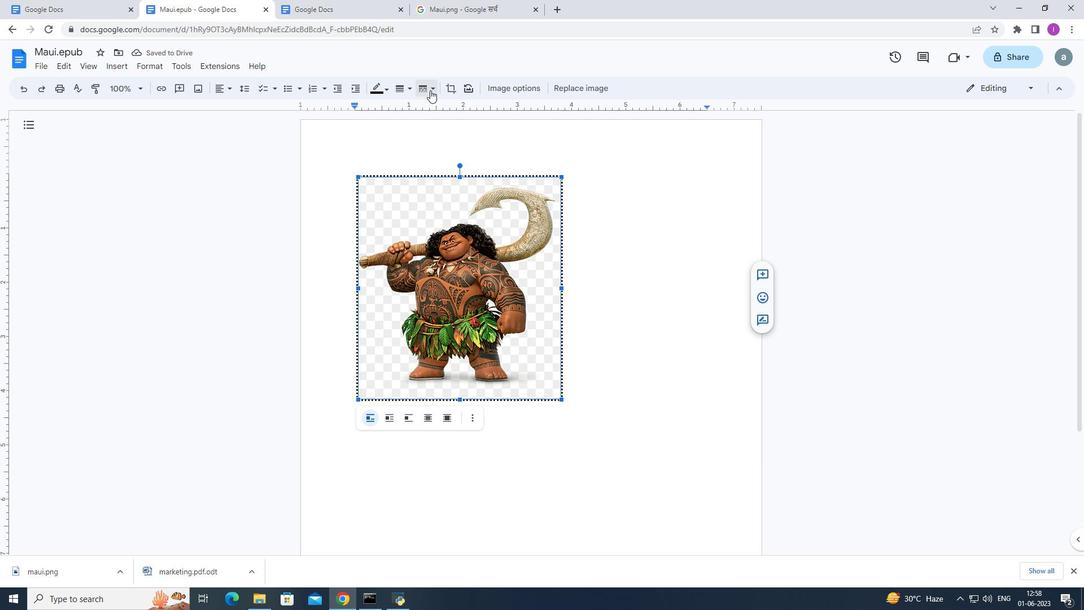 
Action: Mouse pressed left at (432, 88)
Screenshot: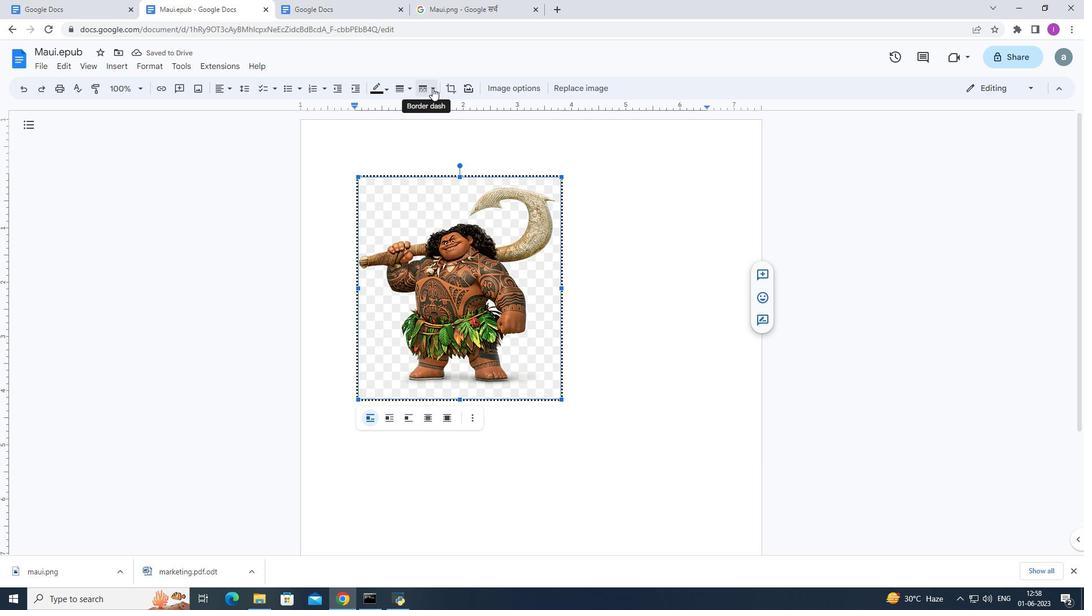 
Action: Mouse moved to (443, 144)
Screenshot: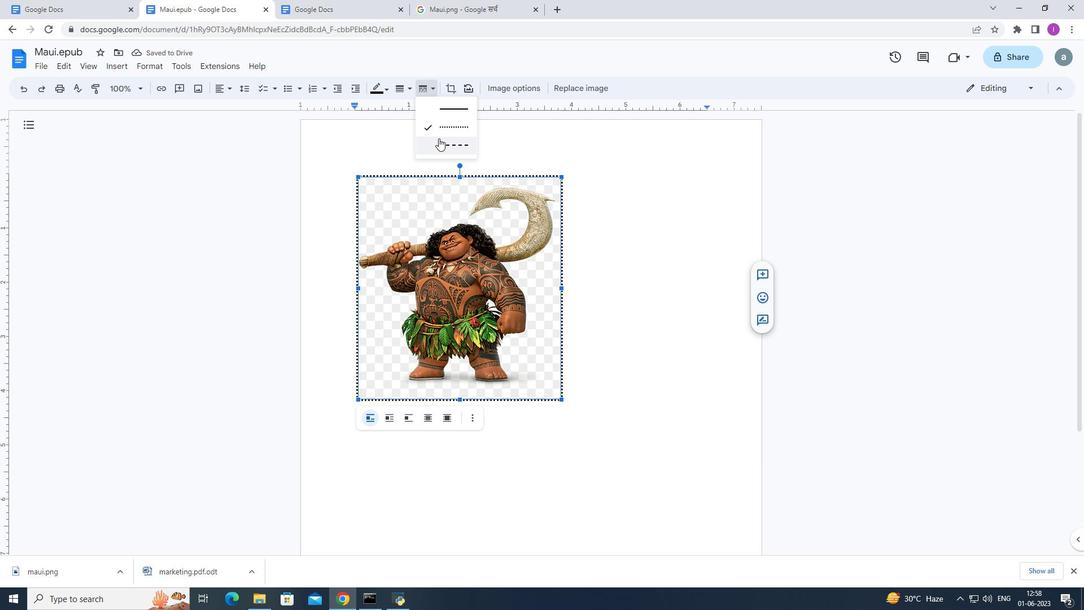 
Action: Mouse pressed left at (443, 144)
Screenshot: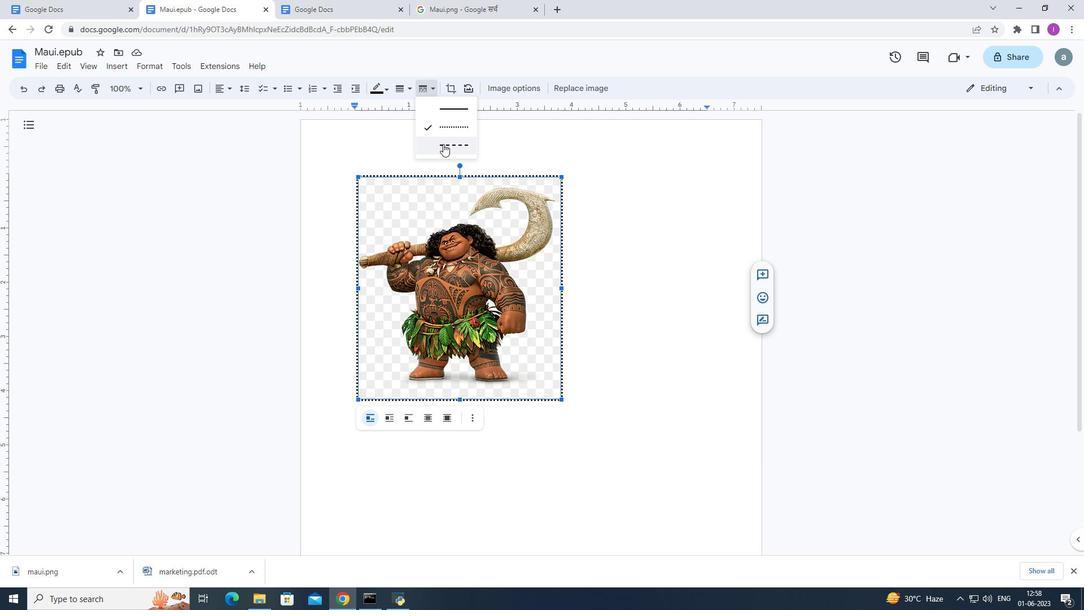 
Action: Mouse moved to (509, 91)
Screenshot: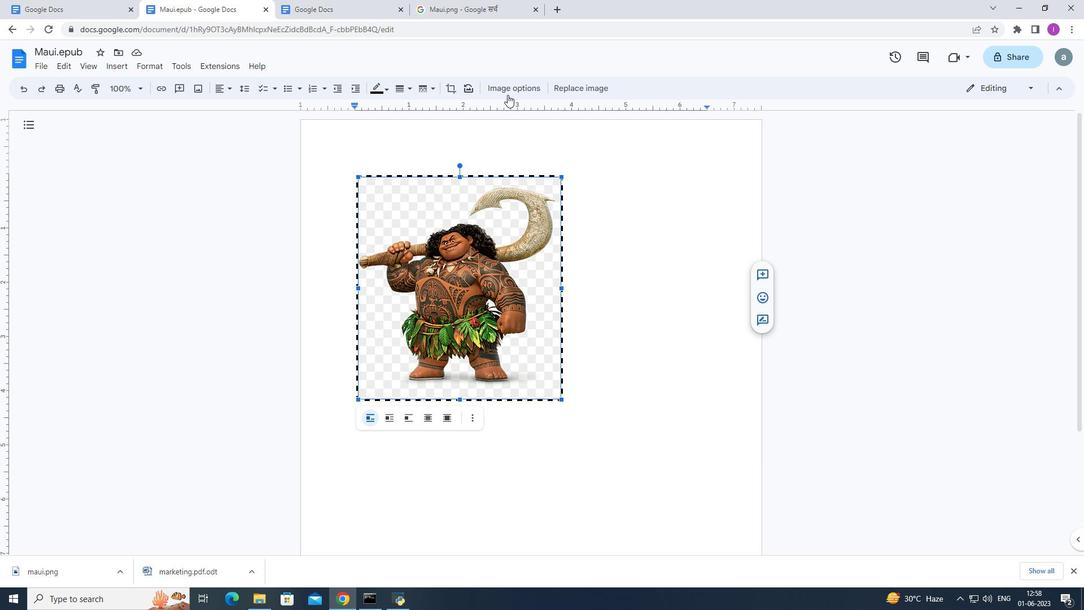 
Action: Mouse pressed left at (509, 91)
Screenshot: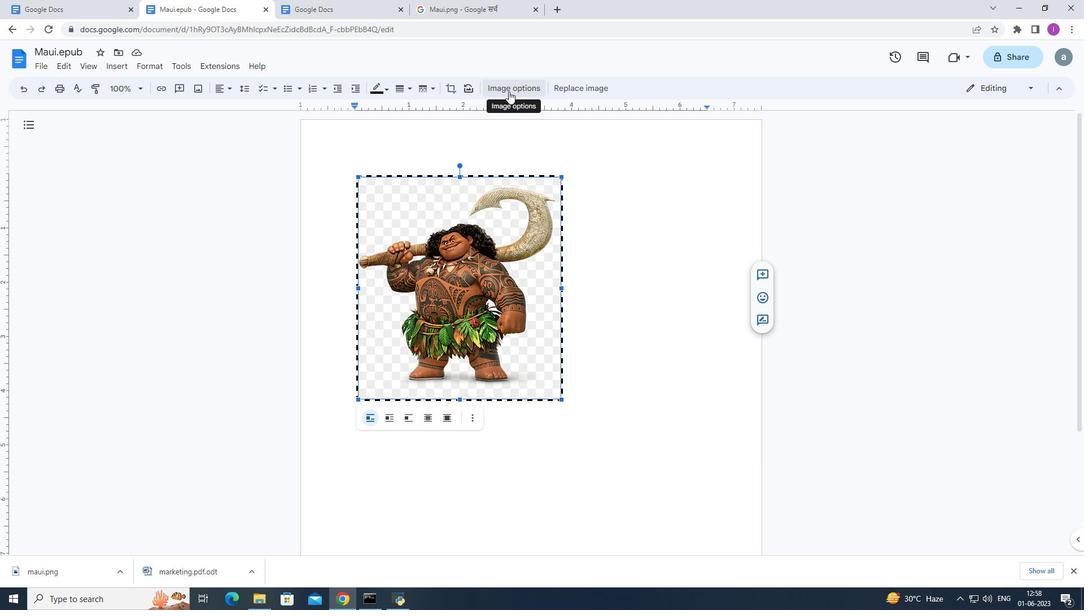 
Action: Mouse moved to (505, 326)
Screenshot: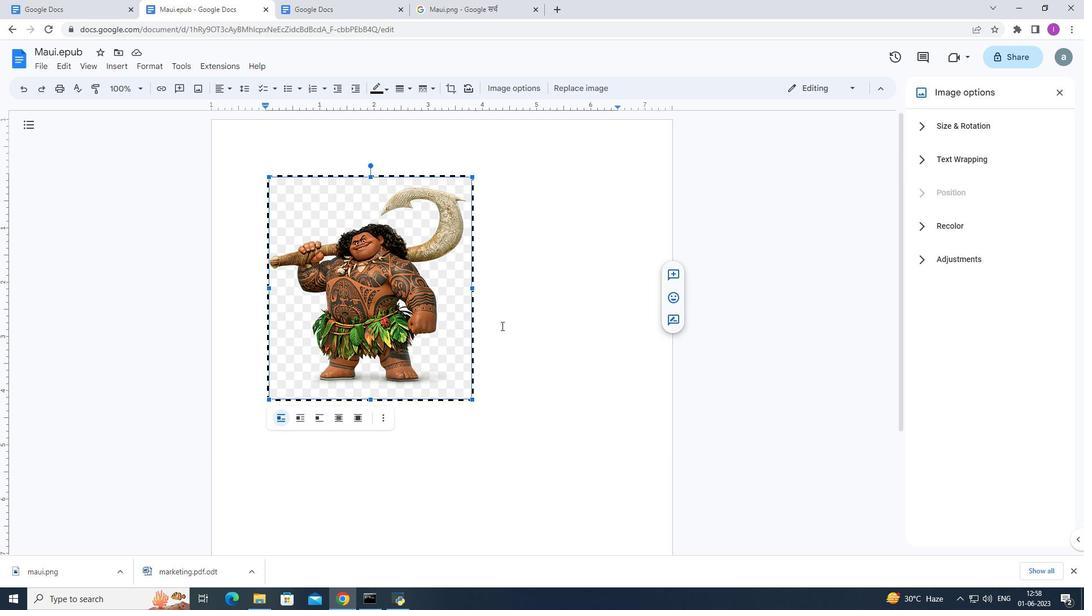 
Action: Mouse pressed left at (505, 326)
Screenshot: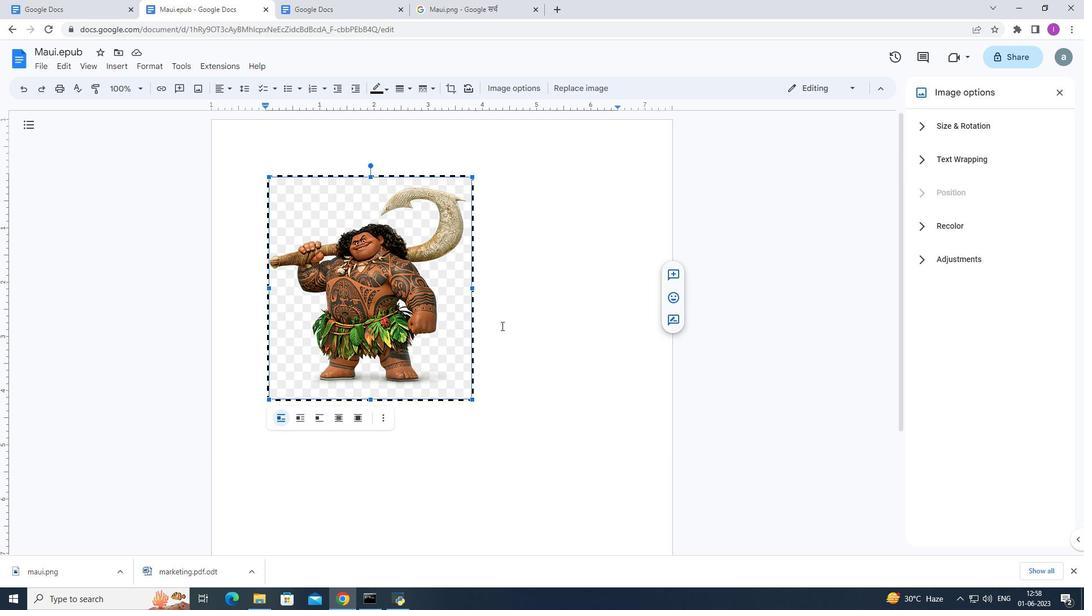 
Action: Mouse moved to (407, 305)
Screenshot: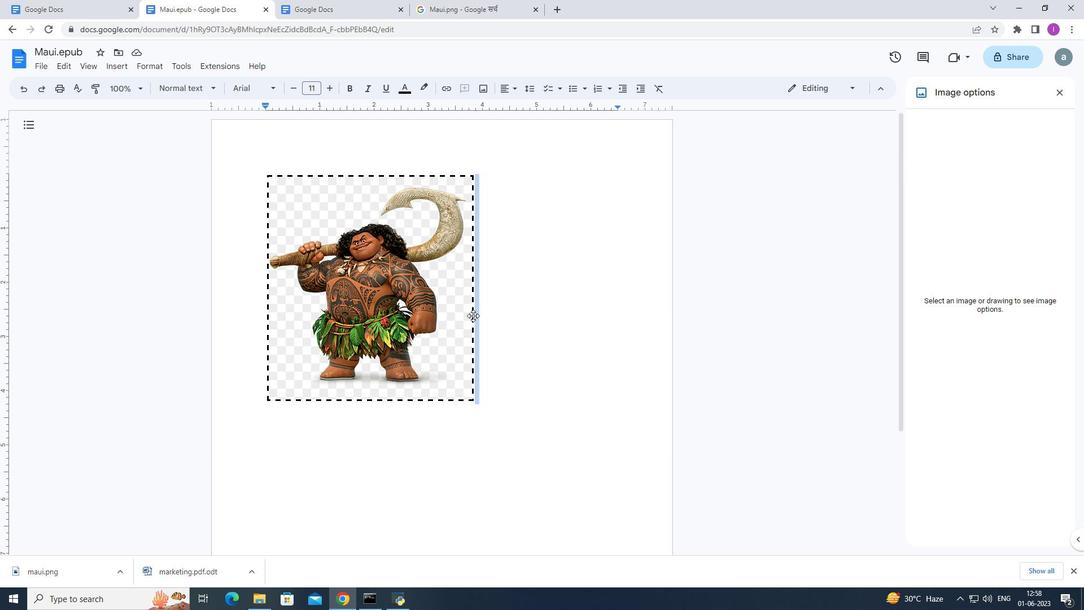 
Action: Mouse pressed left at (407, 305)
Screenshot: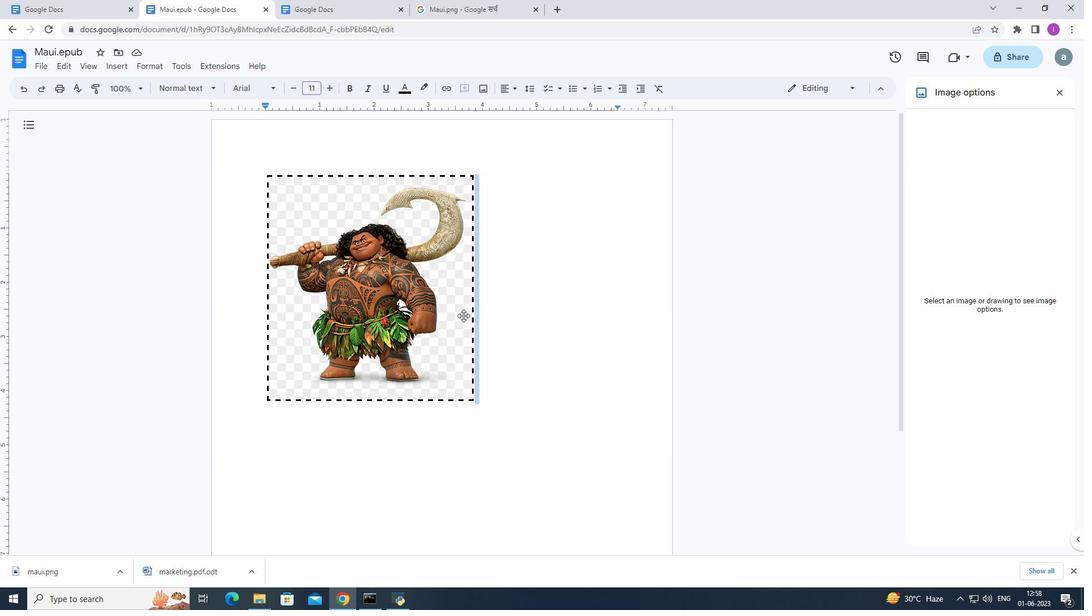 
Action: Mouse moved to (381, 269)
Screenshot: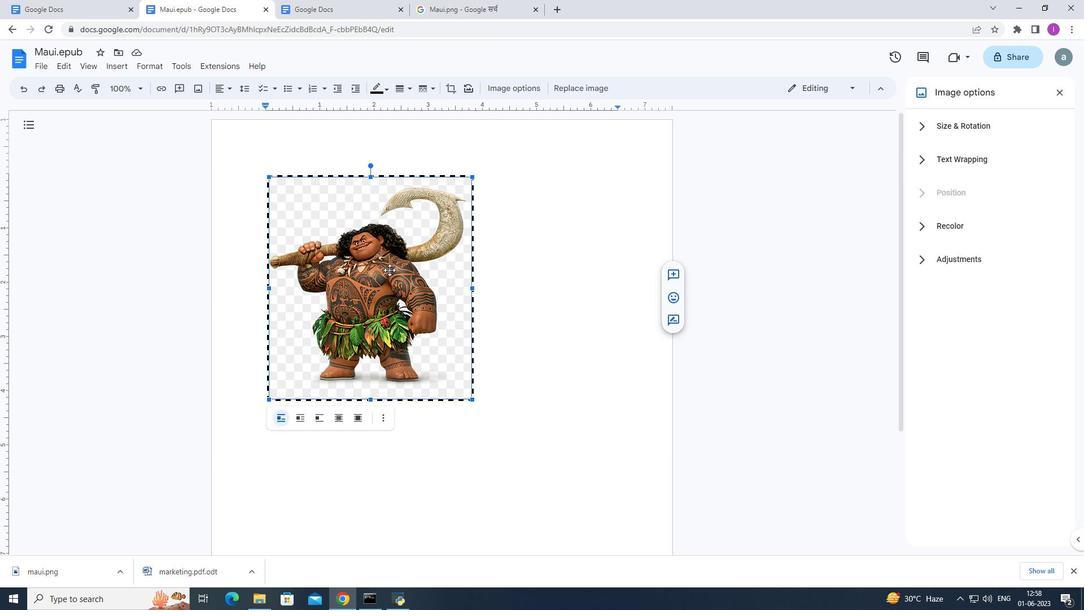 
Action: Mouse pressed left at (381, 269)
Screenshot: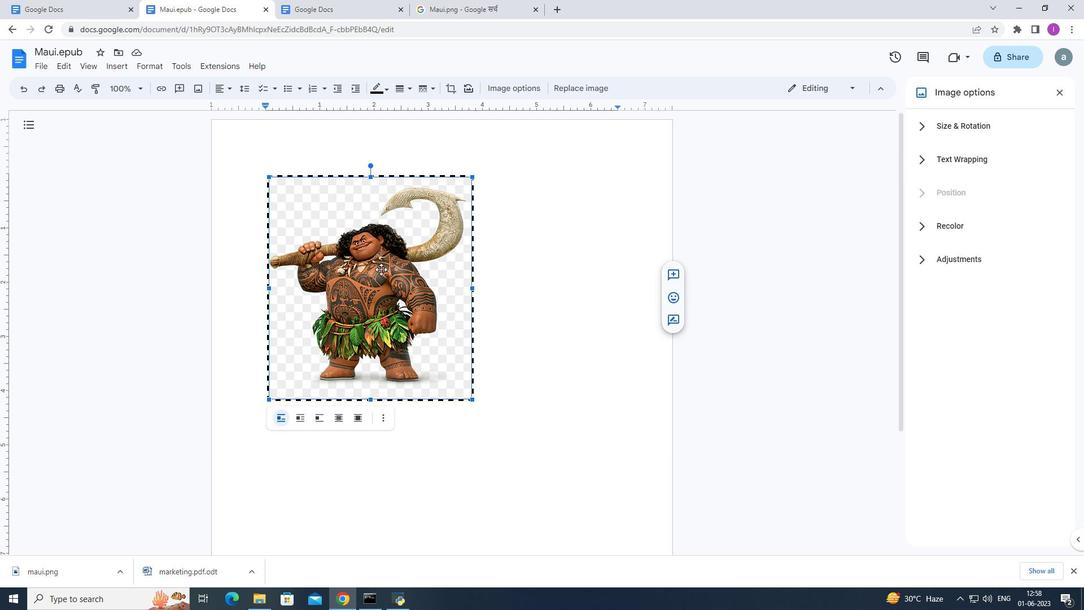 
Action: Mouse moved to (384, 88)
Screenshot: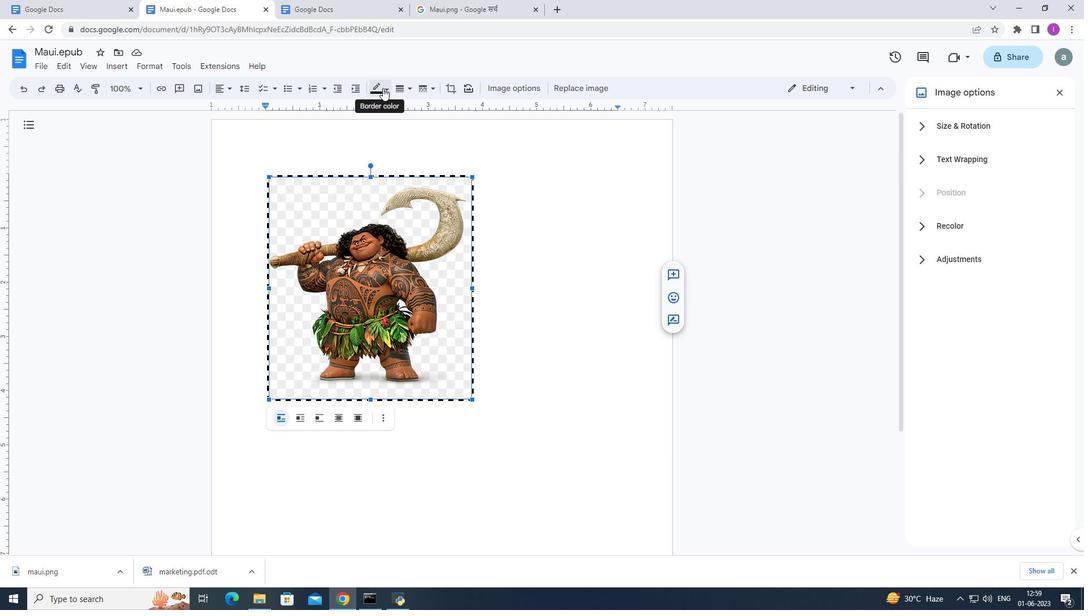 
Action: Mouse pressed left at (384, 88)
Screenshot: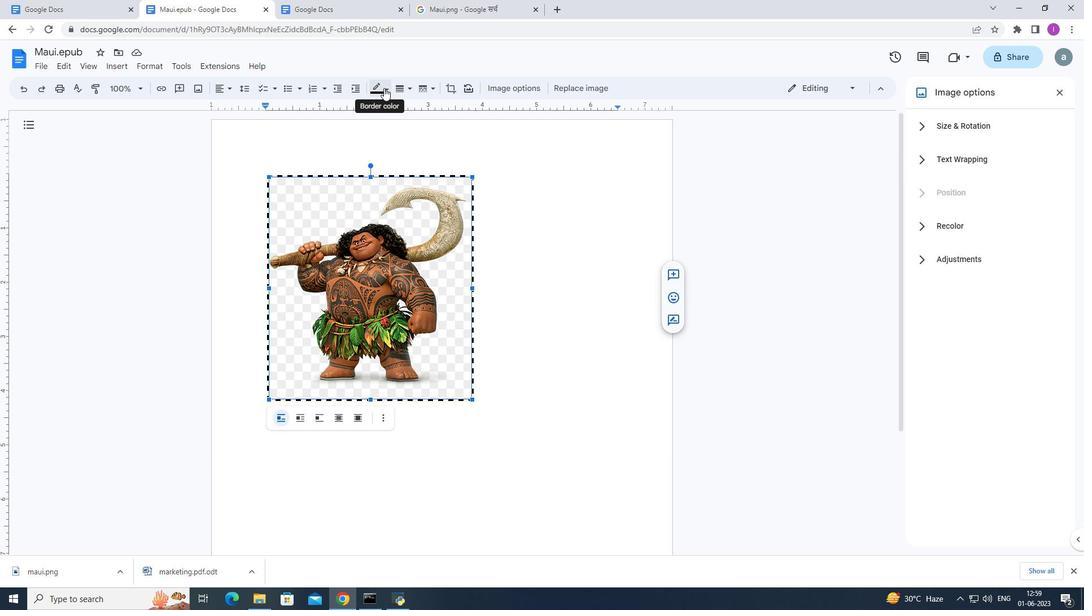 
Action: Mouse moved to (436, 140)
Screenshot: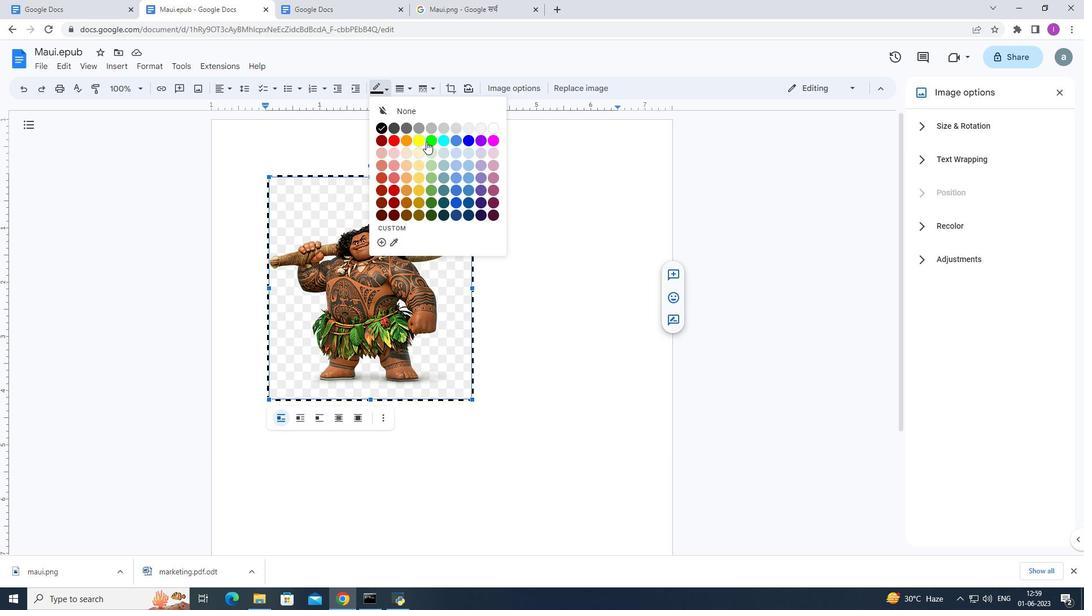 
Action: Mouse pressed left at (436, 140)
Screenshot: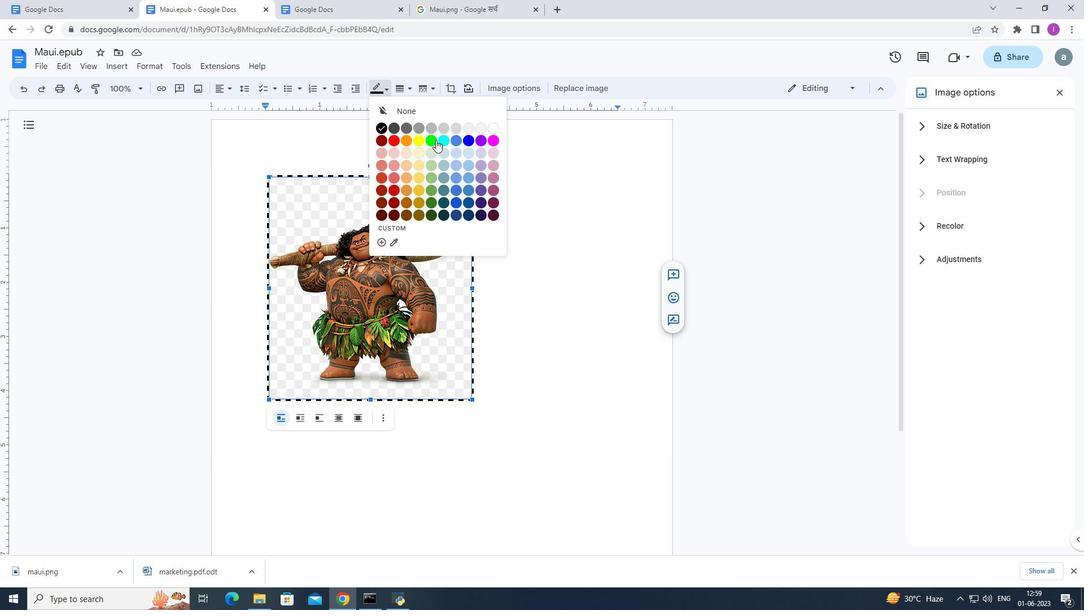 
Action: Mouse moved to (534, 237)
Screenshot: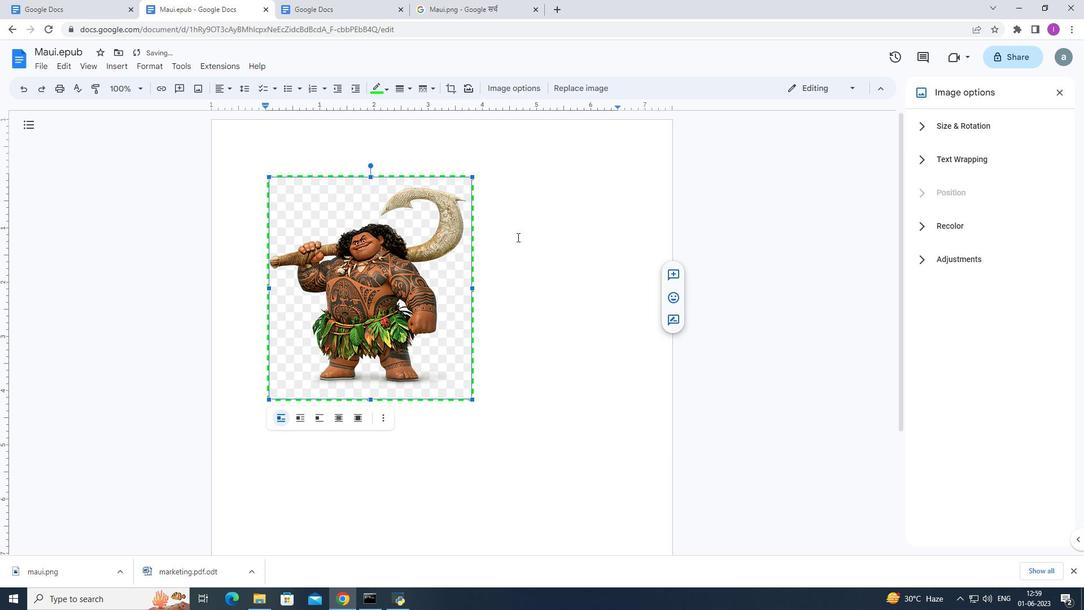 
Action: Mouse pressed left at (534, 237)
Screenshot: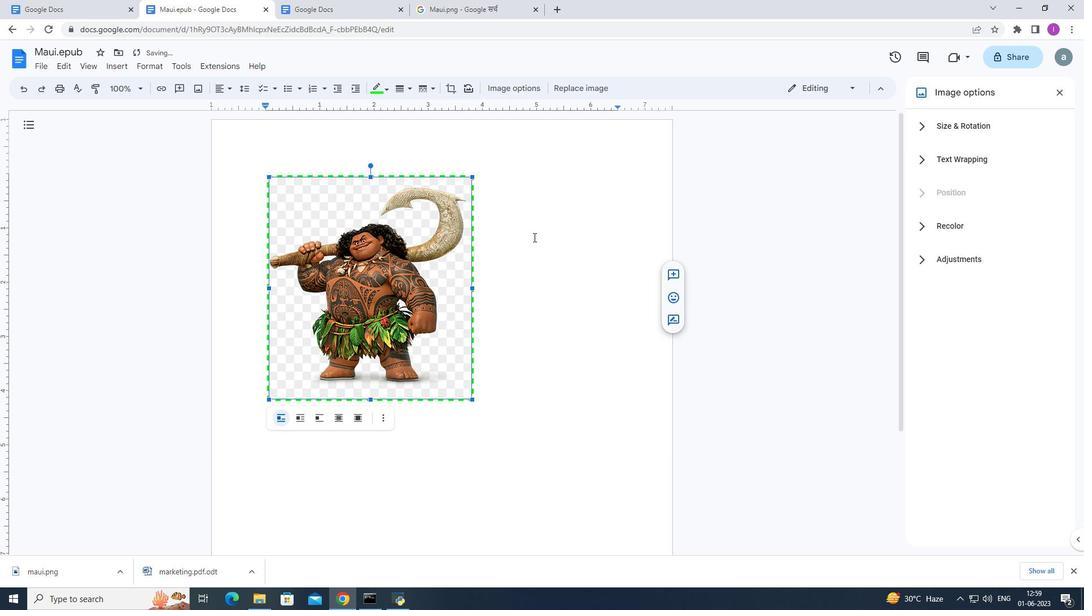 
Action: Mouse moved to (411, 254)
Screenshot: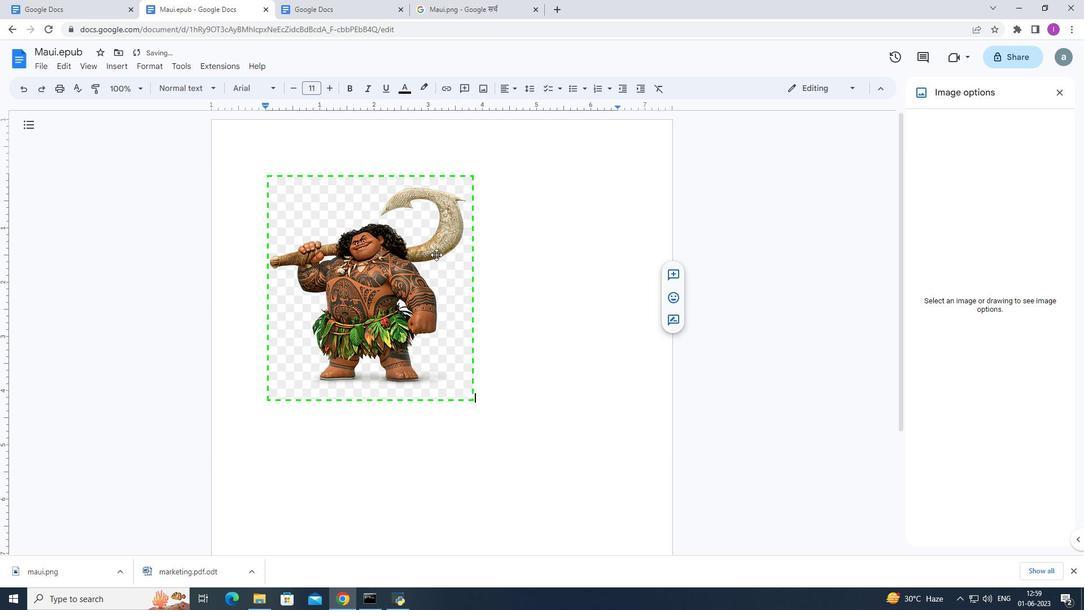 
Action: Mouse pressed left at (411, 254)
Screenshot: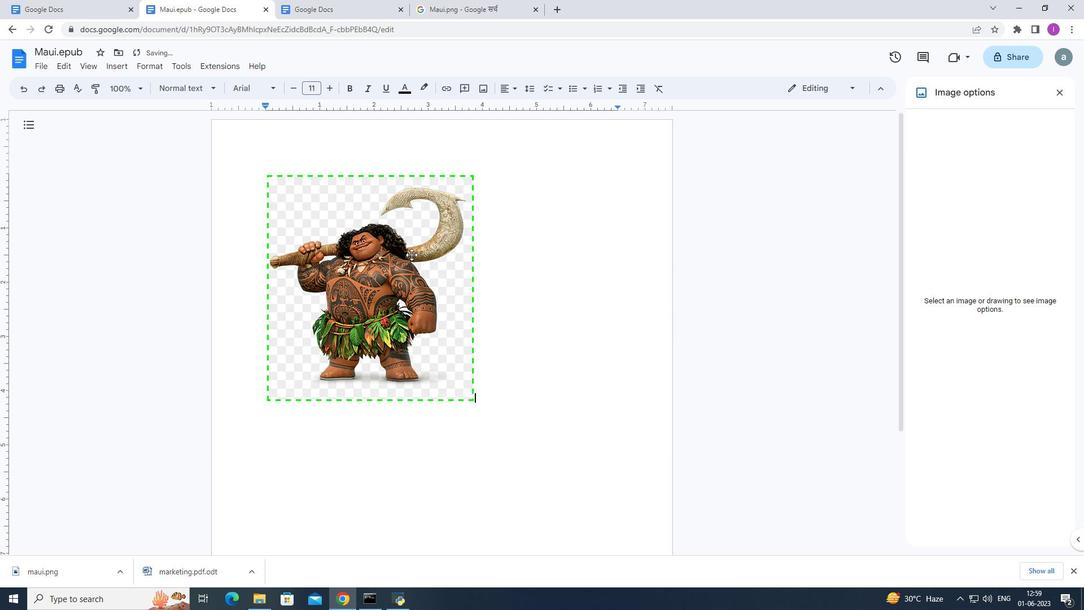
Action: Mouse moved to (396, 94)
Screenshot: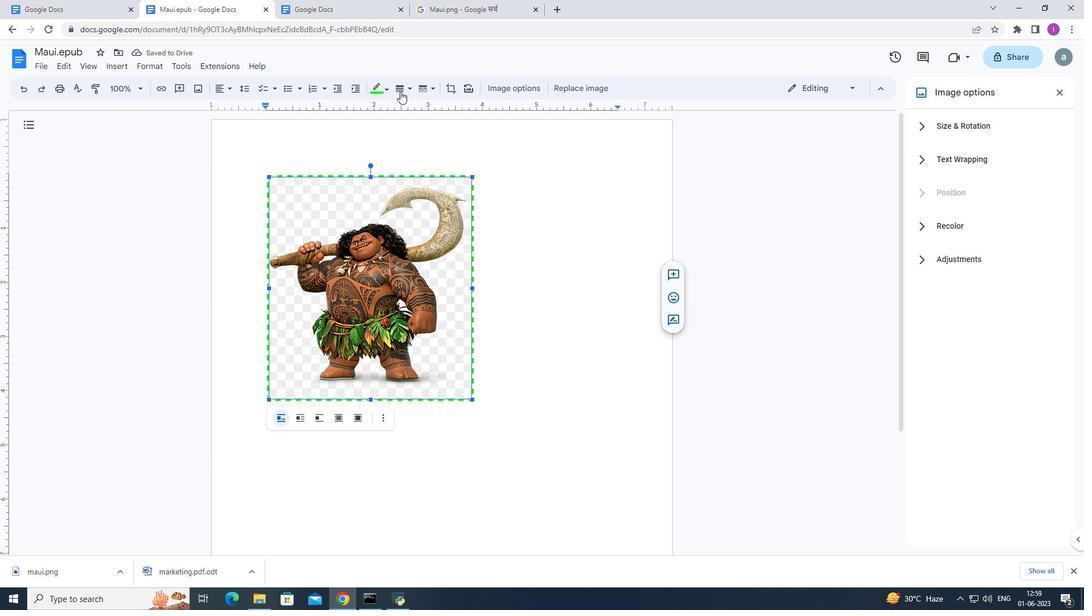 
Action: Mouse pressed left at (396, 94)
Screenshot: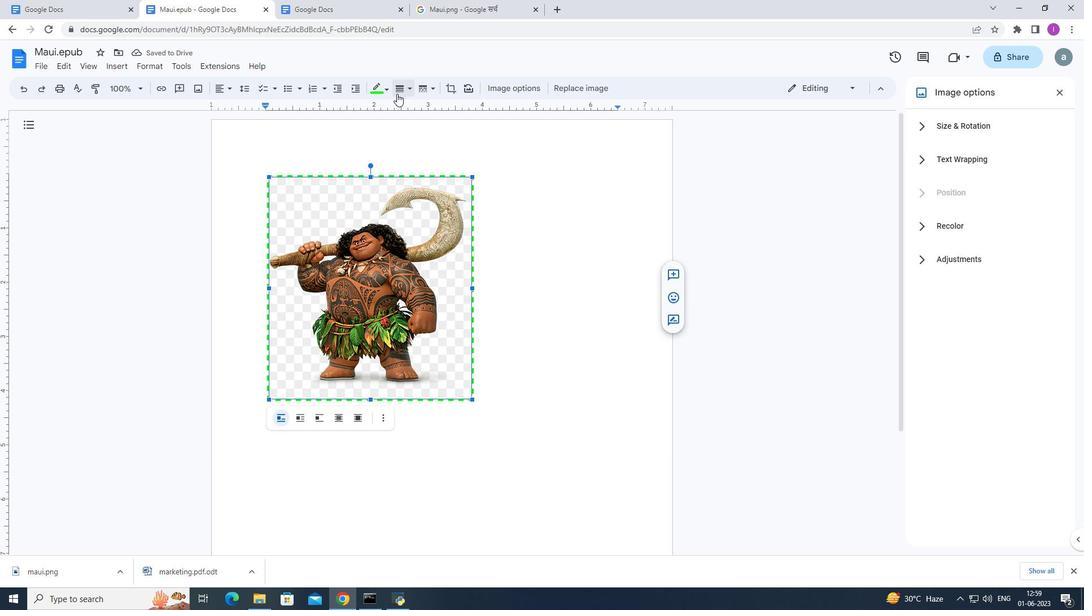 
Action: Mouse moved to (417, 133)
Screenshot: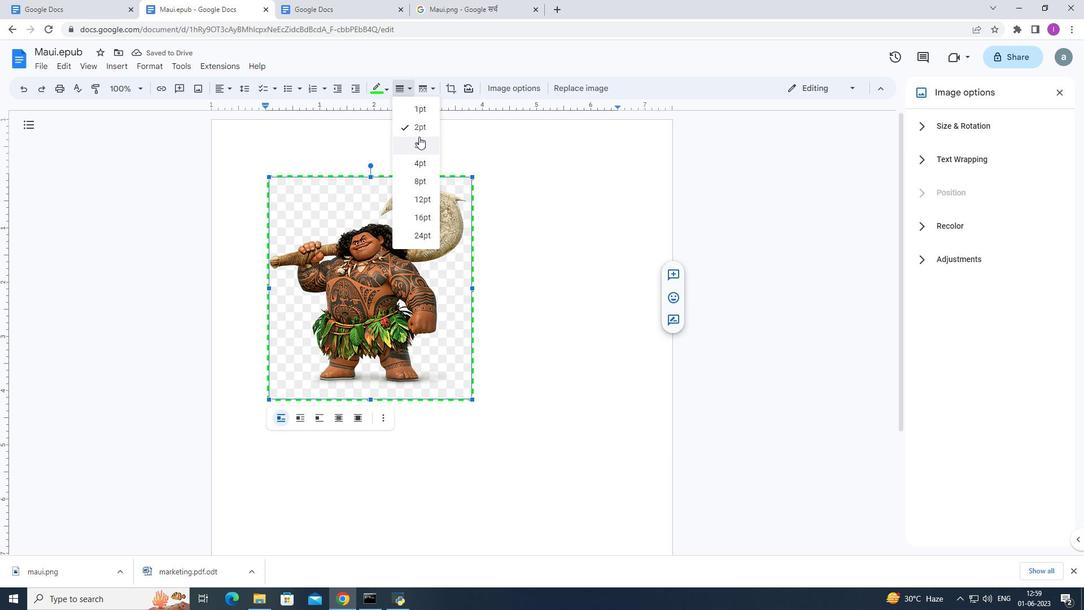 
Action: Mouse pressed left at (417, 133)
Screenshot: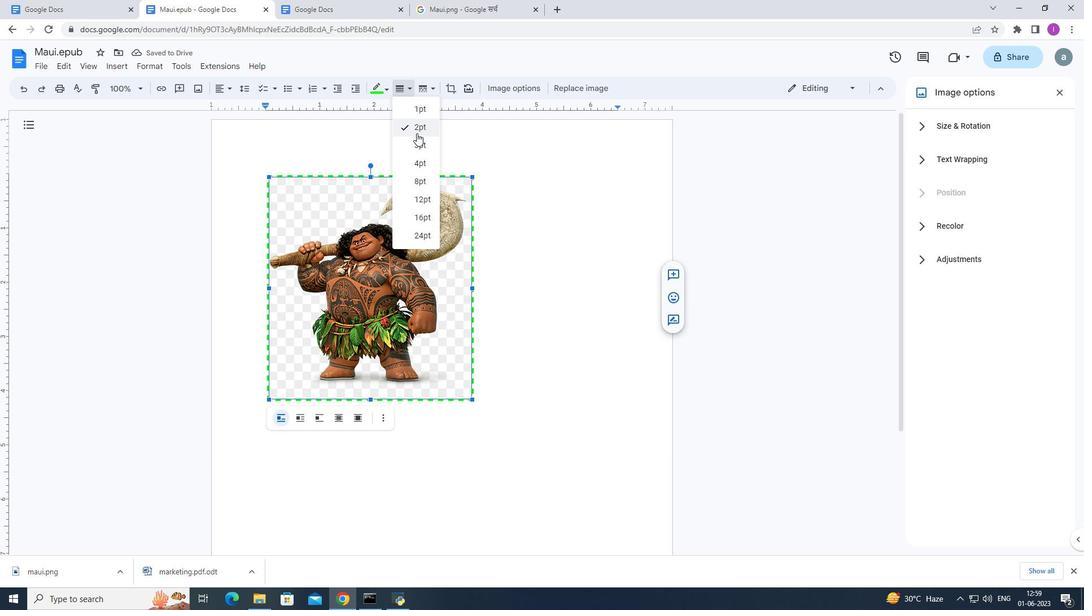 
Action: Mouse moved to (537, 192)
Screenshot: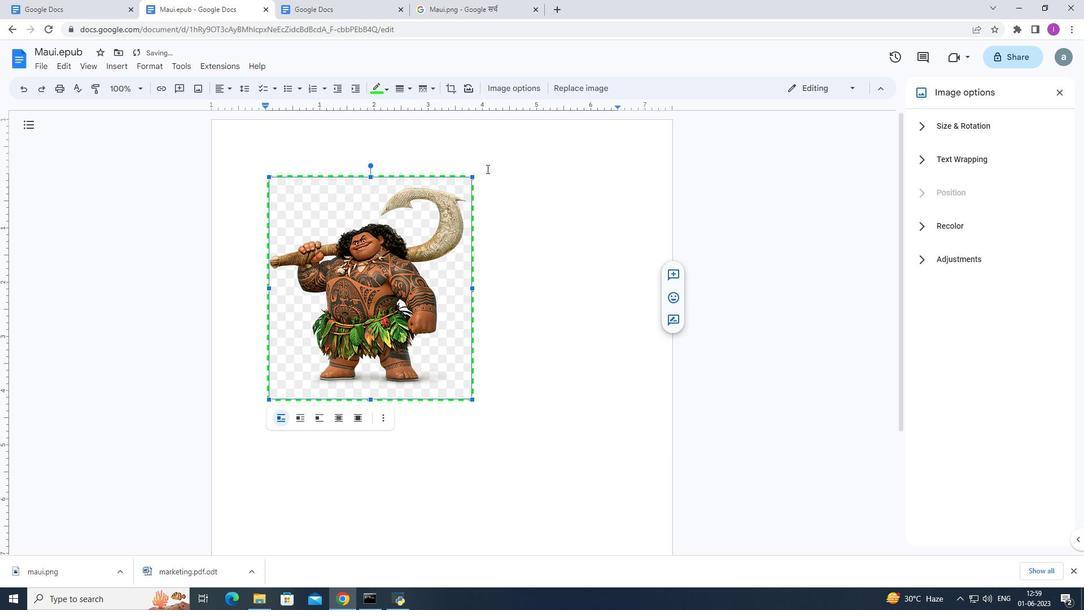 
Action: Mouse pressed left at (537, 192)
Screenshot: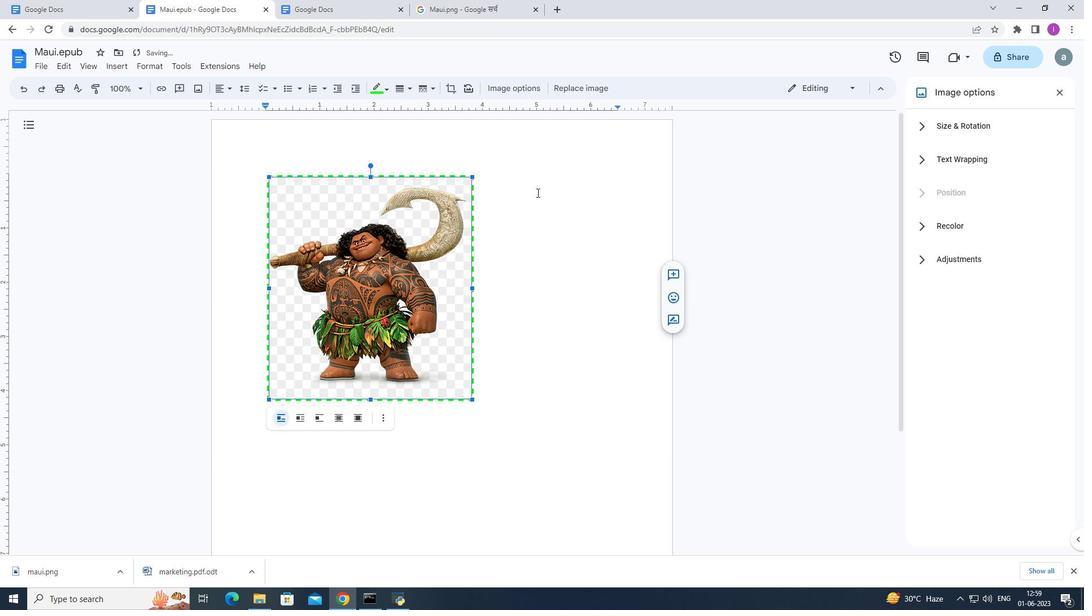 
Action: Mouse moved to (475, 512)
Screenshot: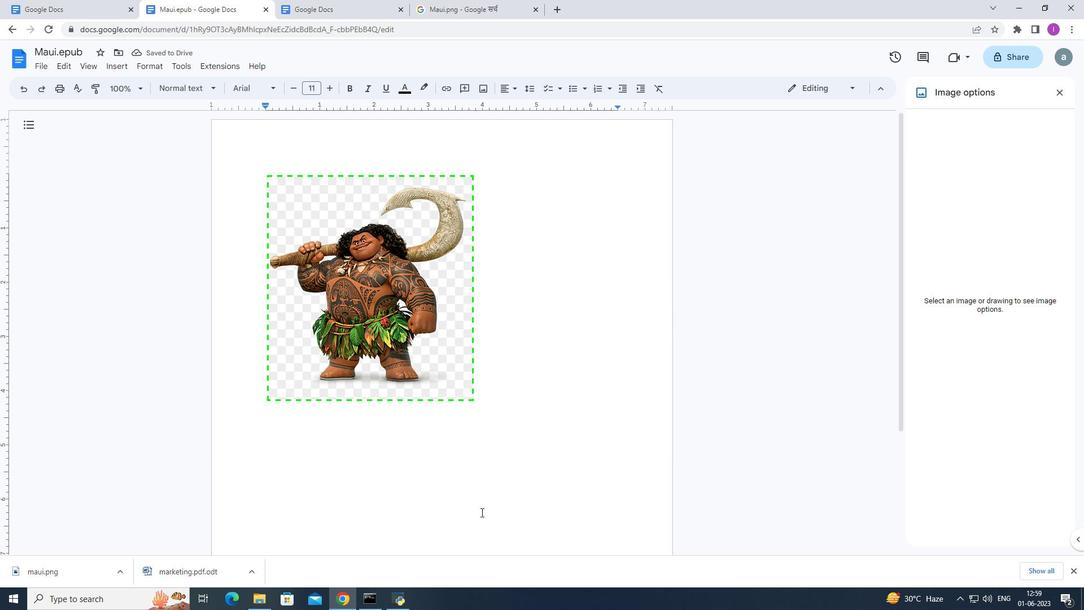 
